 Task: Find connections with filter location Tarneit with filter topic #SmallBusinesswith filter profile language Spanish with filter current company Federal Bank with filter school Resonance Eduventures Limited with filter industry Natural Gas Distribution with filter service category Android Development with filter keywords title Courier
Action: Mouse moved to (488, 89)
Screenshot: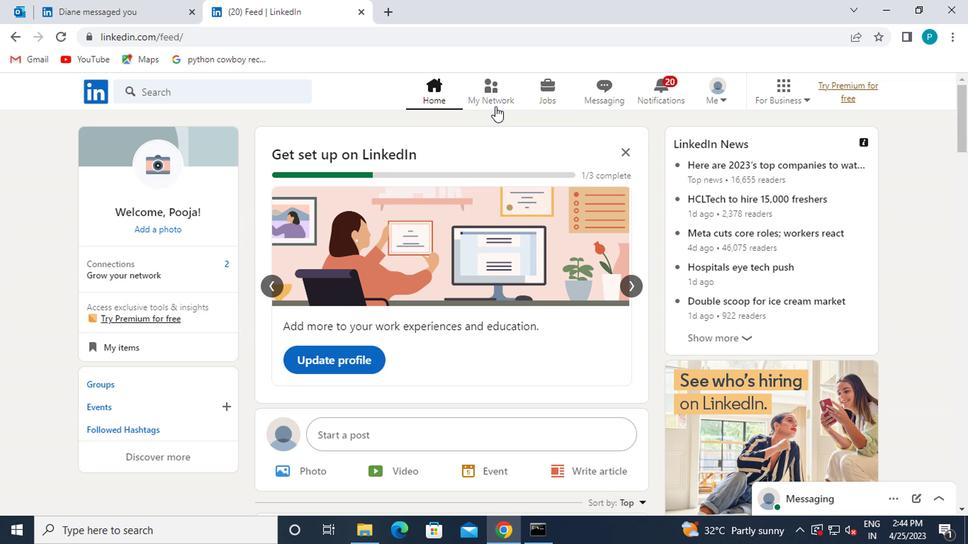 
Action: Mouse pressed left at (488, 89)
Screenshot: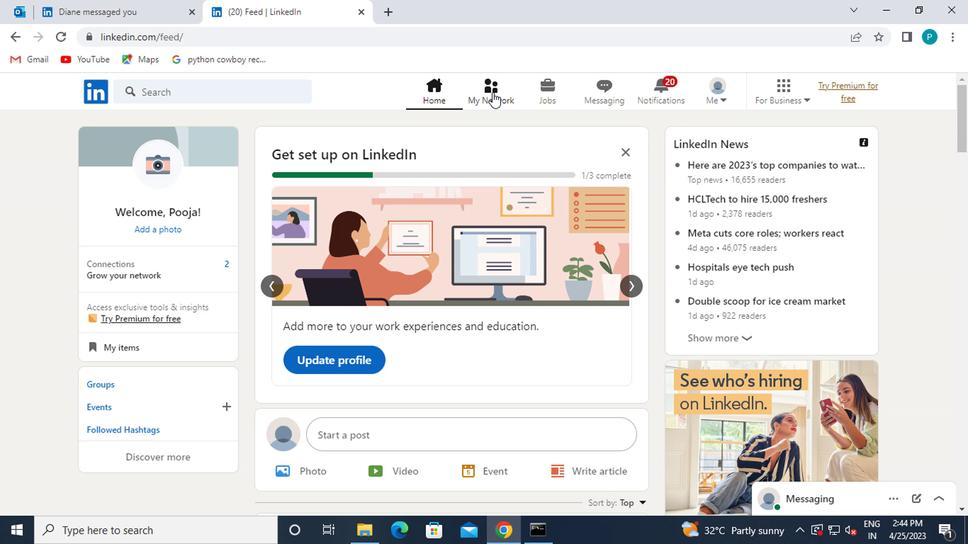 
Action: Mouse moved to (196, 174)
Screenshot: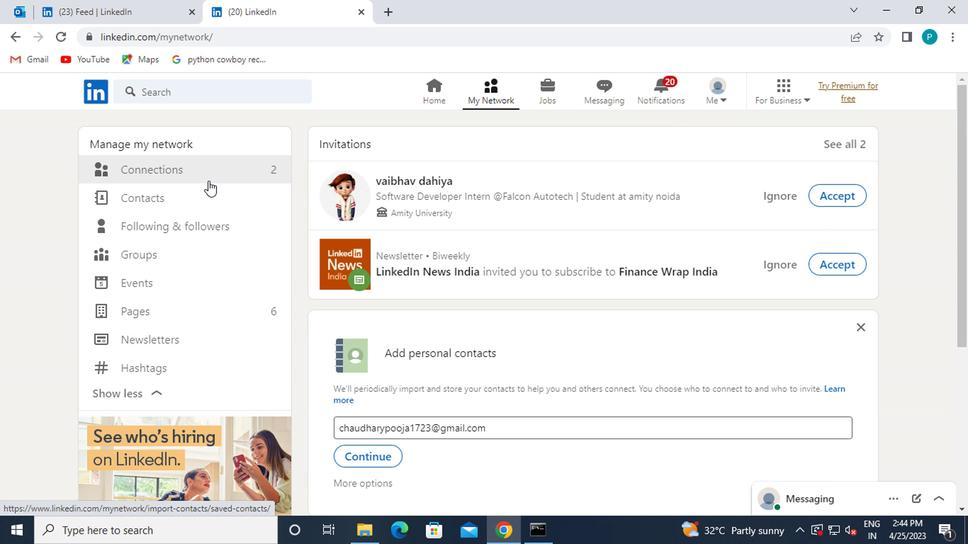 
Action: Mouse pressed left at (196, 174)
Screenshot: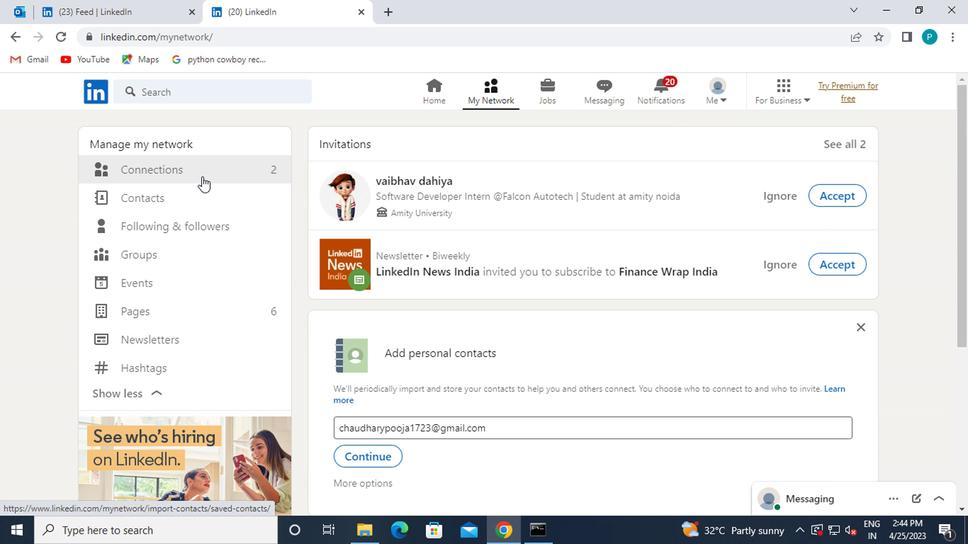 
Action: Mouse moved to (559, 174)
Screenshot: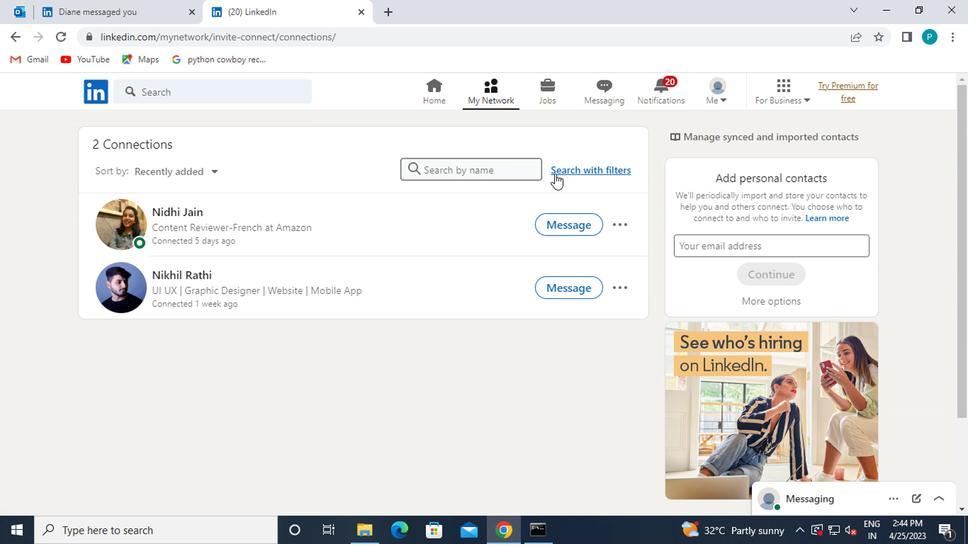 
Action: Mouse pressed left at (559, 174)
Screenshot: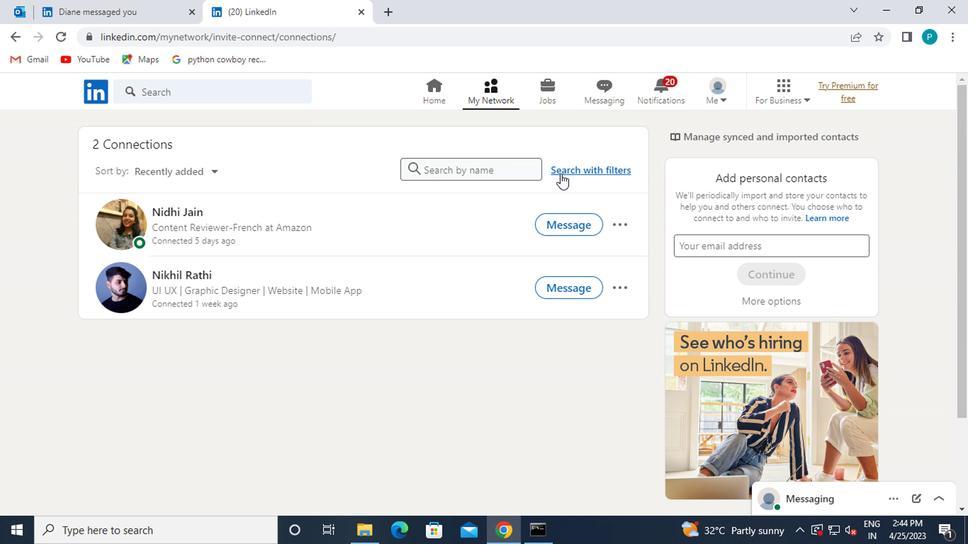 
Action: Mouse moved to (446, 134)
Screenshot: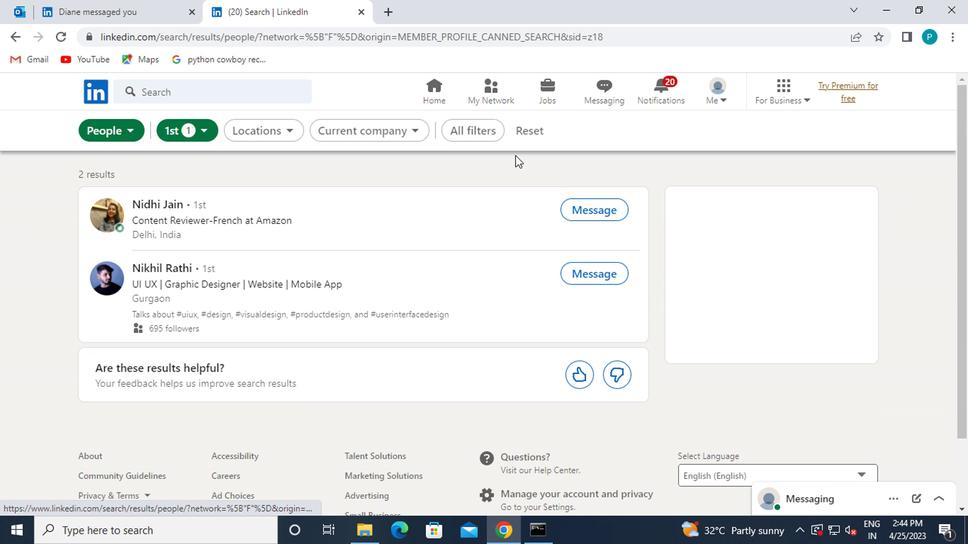
Action: Mouse pressed left at (446, 134)
Screenshot: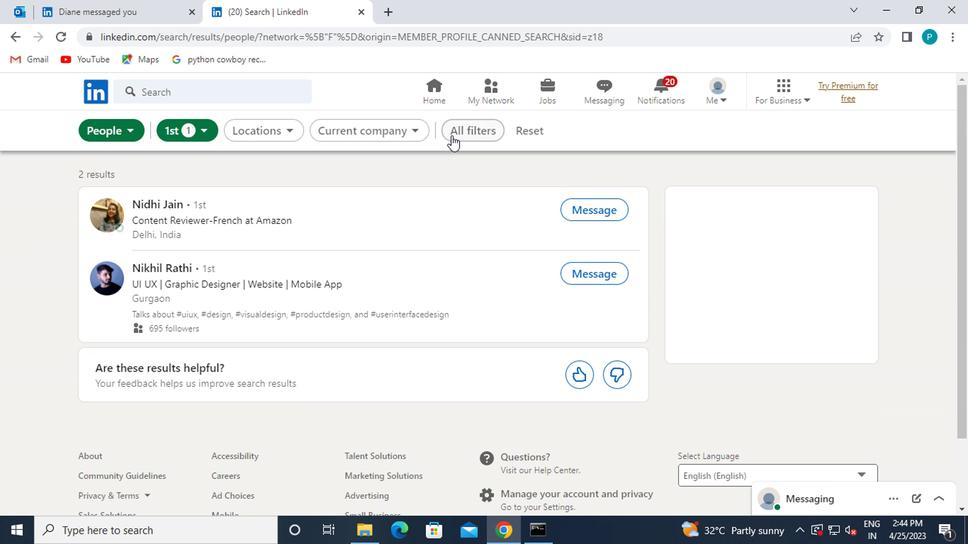 
Action: Mouse moved to (603, 284)
Screenshot: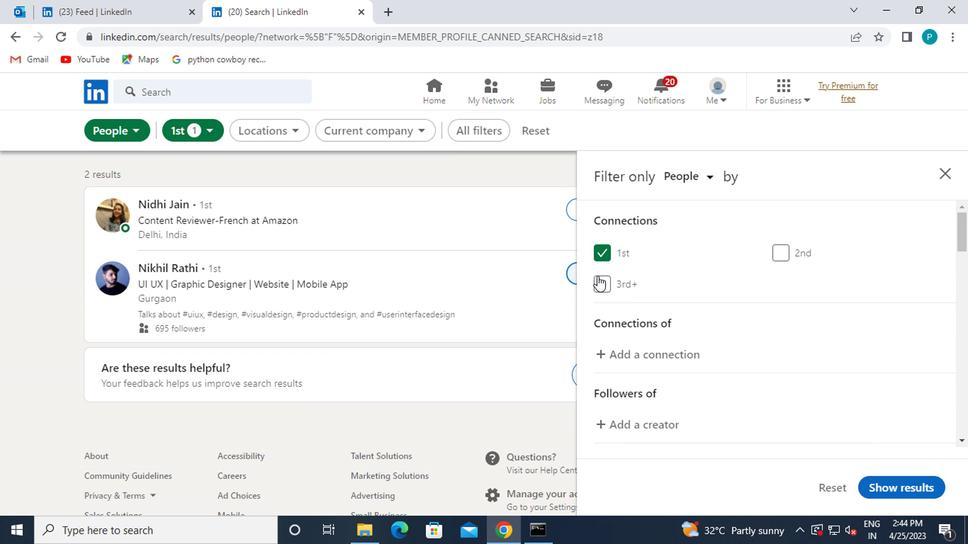 
Action: Mouse scrolled (603, 283) with delta (0, 0)
Screenshot: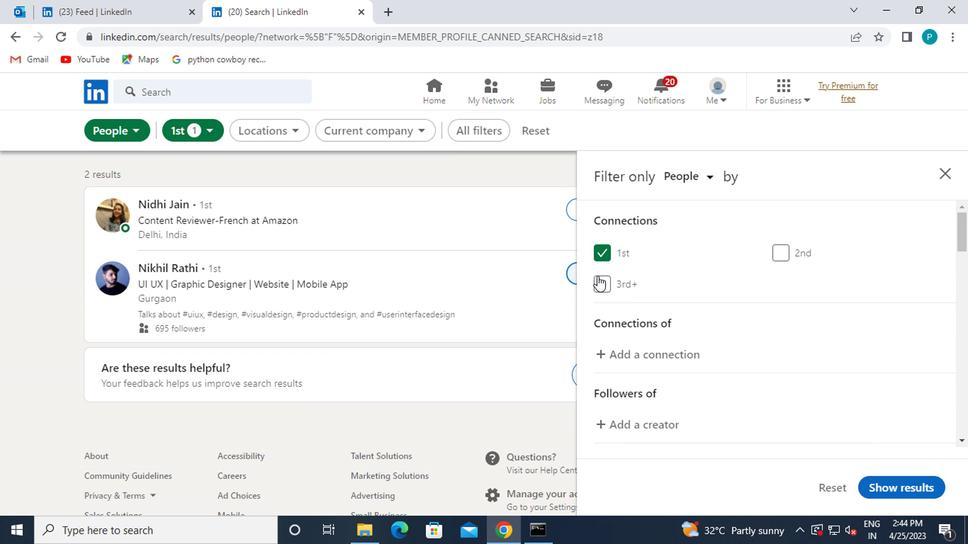 
Action: Mouse moved to (606, 288)
Screenshot: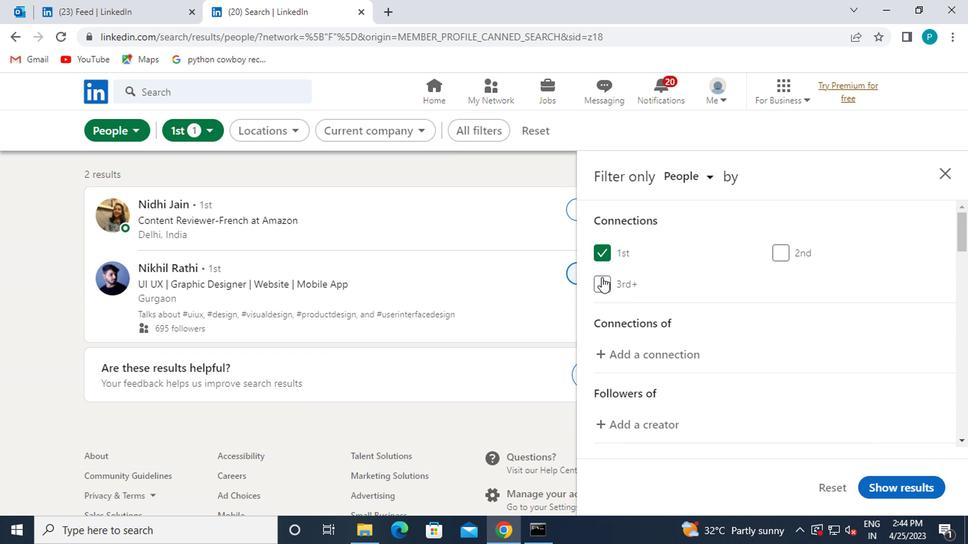 
Action: Mouse scrolled (606, 287) with delta (0, -1)
Screenshot: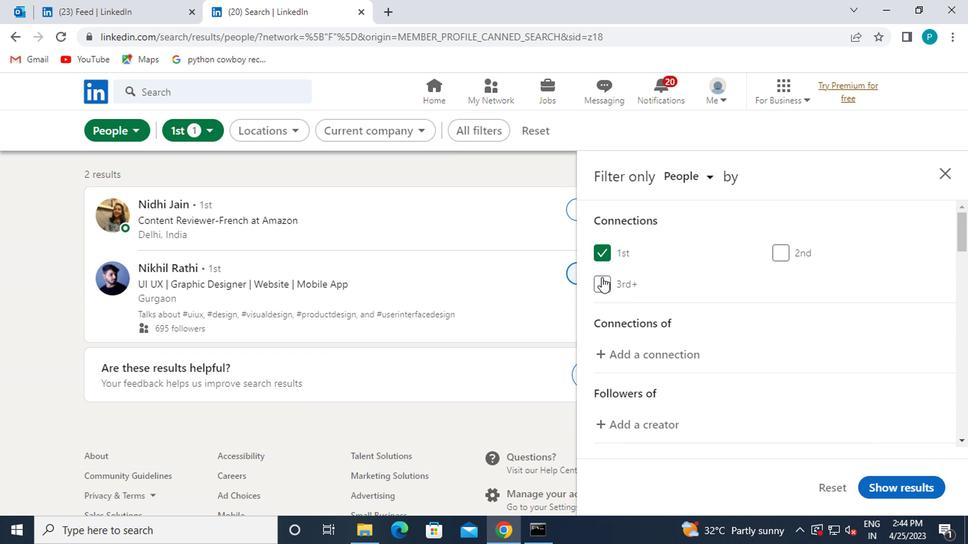 
Action: Mouse moved to (609, 294)
Screenshot: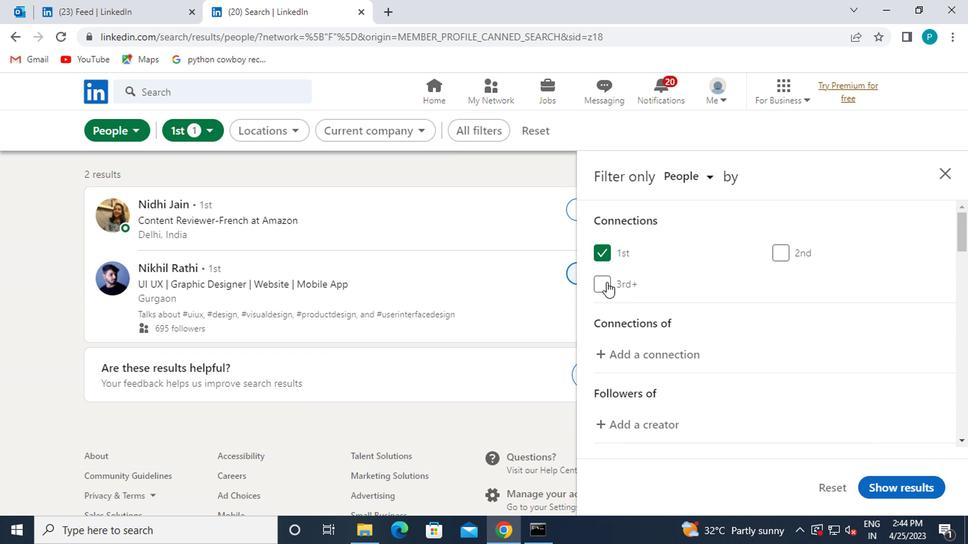 
Action: Mouse scrolled (609, 293) with delta (0, -1)
Screenshot: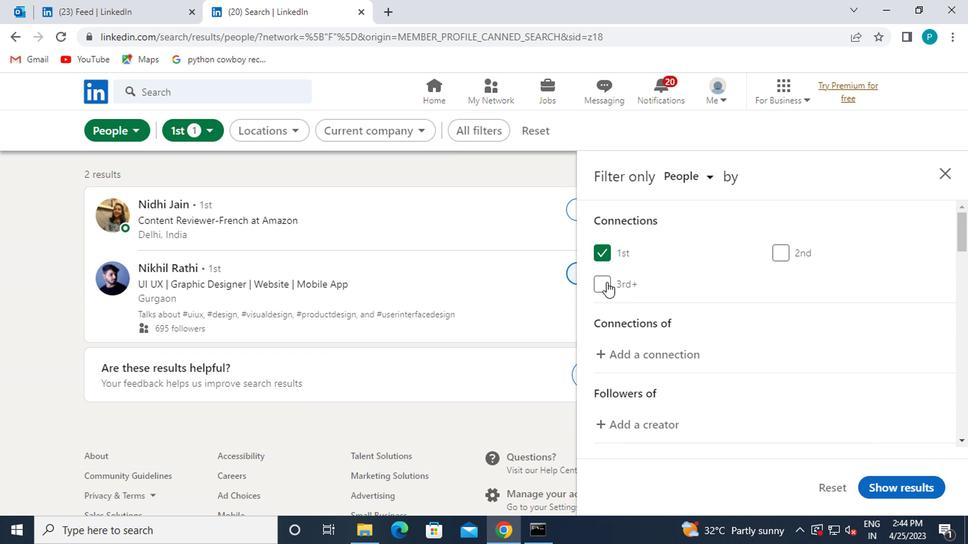 
Action: Mouse moved to (614, 299)
Screenshot: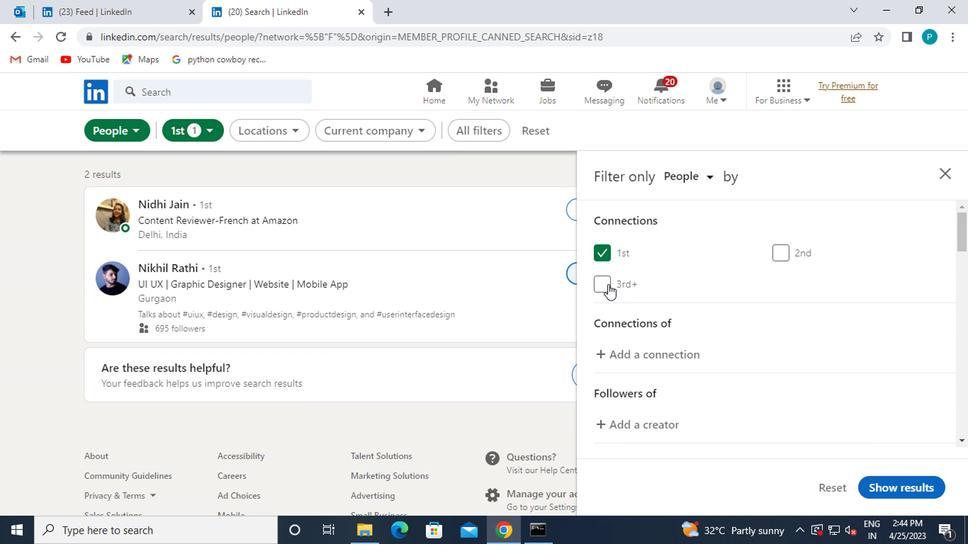 
Action: Mouse scrolled (614, 299) with delta (0, 0)
Screenshot: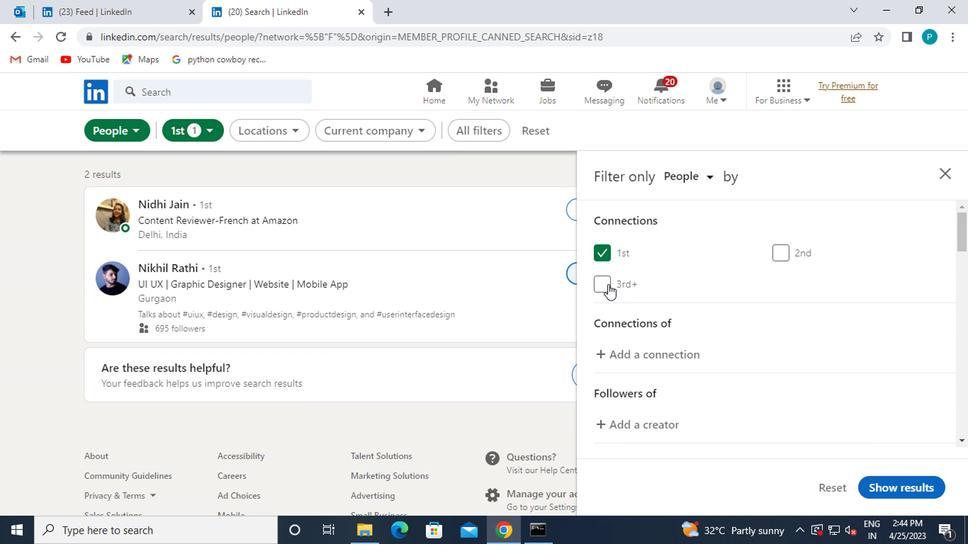 
Action: Mouse moved to (646, 326)
Screenshot: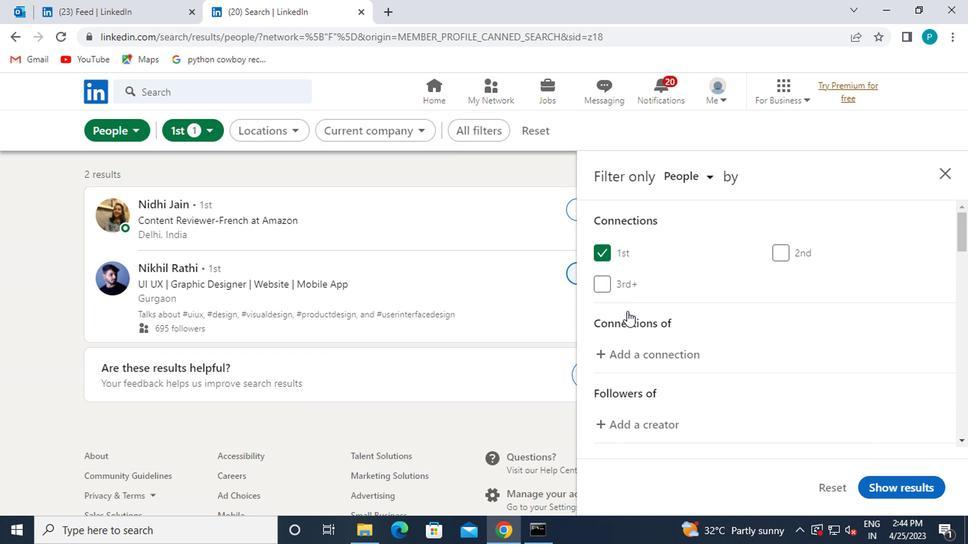 
Action: Mouse scrolled (646, 326) with delta (0, 0)
Screenshot: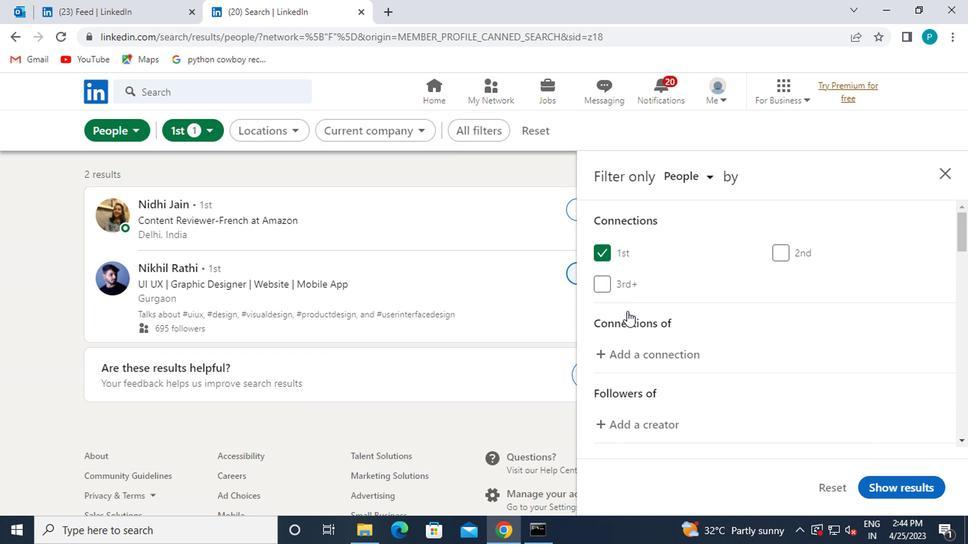 
Action: Mouse moved to (652, 329)
Screenshot: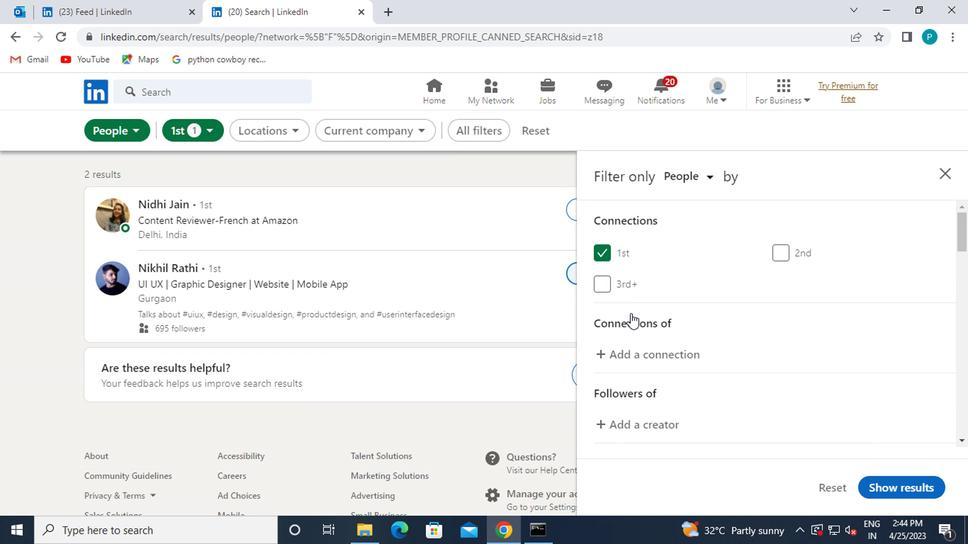 
Action: Mouse scrolled (652, 328) with delta (0, -1)
Screenshot: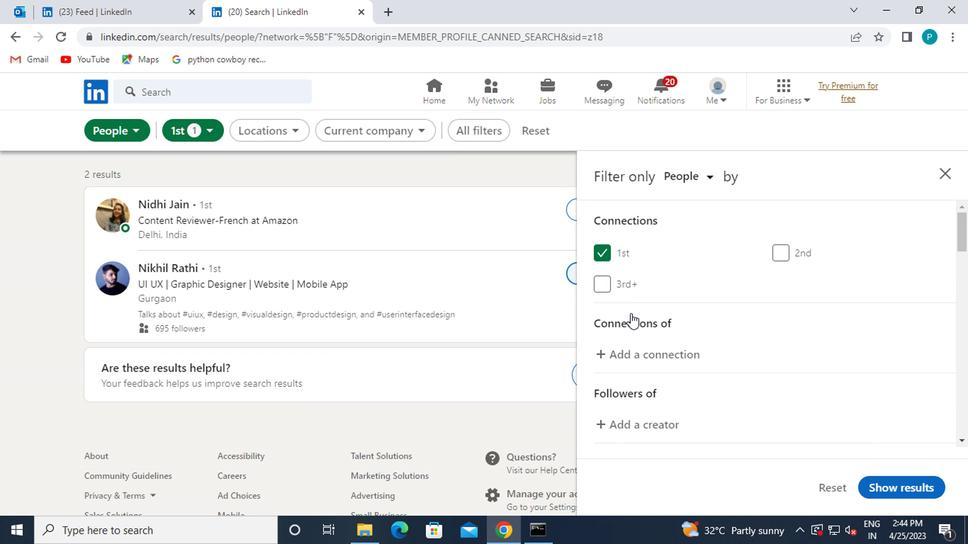 
Action: Mouse moved to (760, 257)
Screenshot: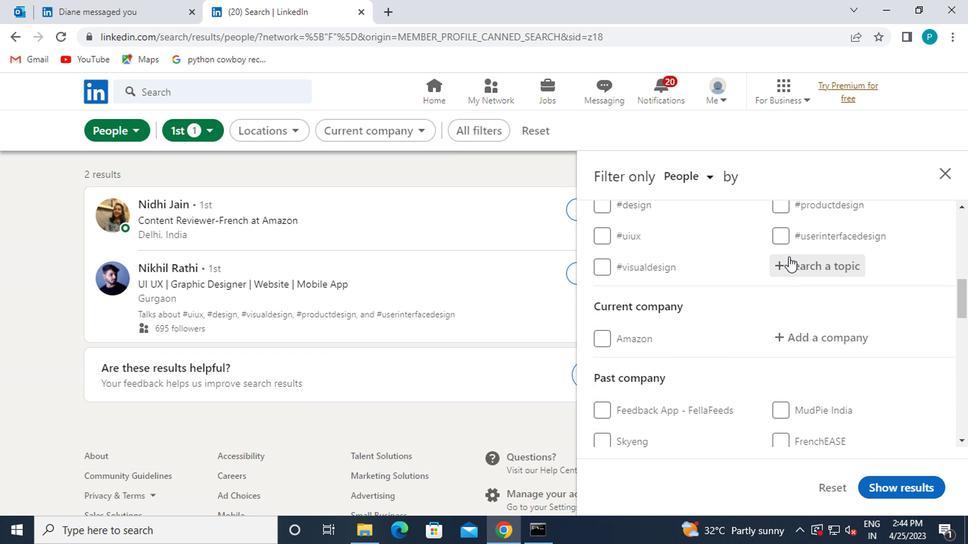 
Action: Mouse scrolled (760, 258) with delta (0, 0)
Screenshot: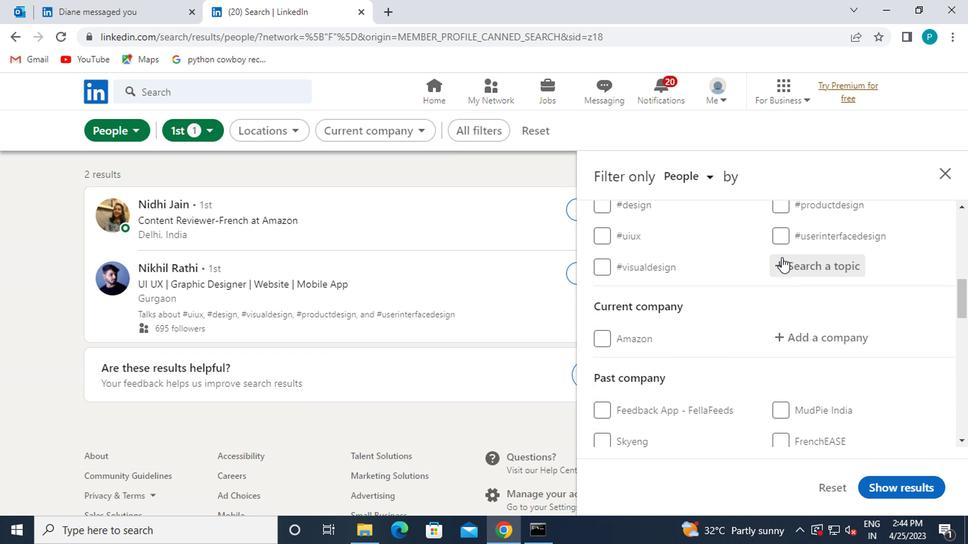
Action: Mouse moved to (776, 249)
Screenshot: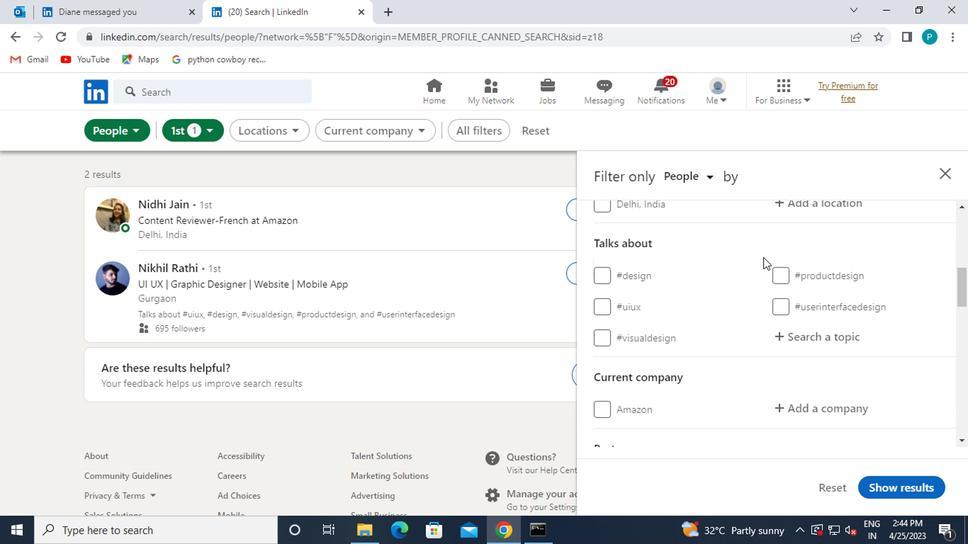 
Action: Mouse scrolled (776, 250) with delta (0, 1)
Screenshot: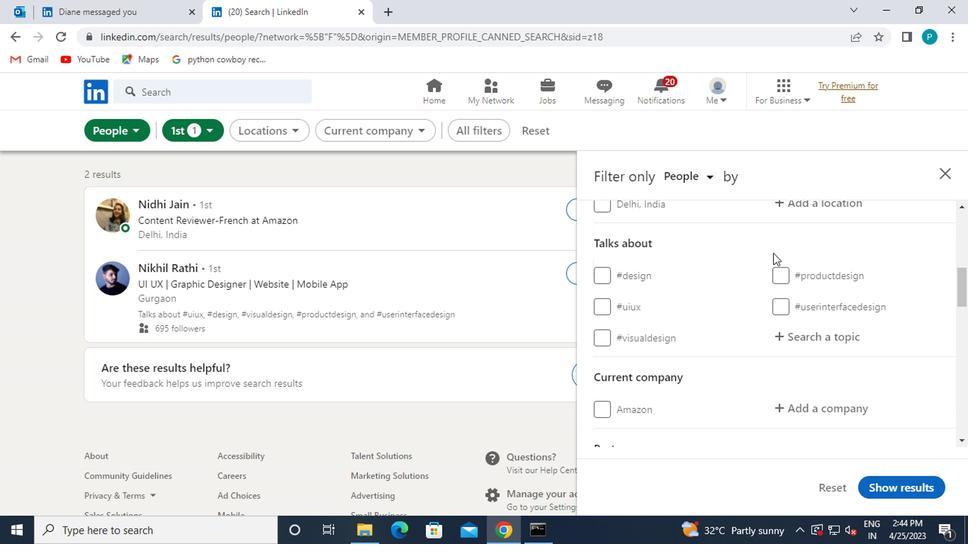 
Action: Mouse moved to (791, 276)
Screenshot: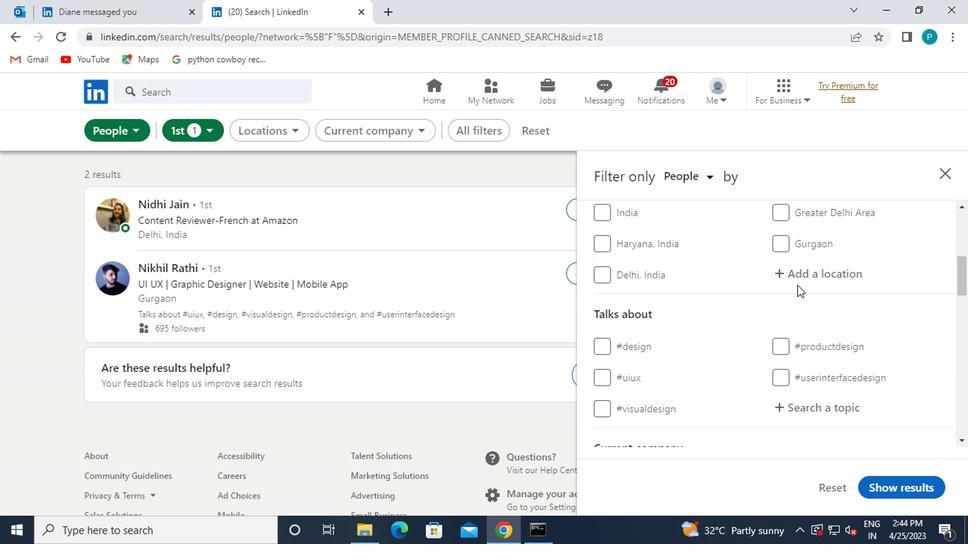 
Action: Mouse pressed left at (791, 276)
Screenshot: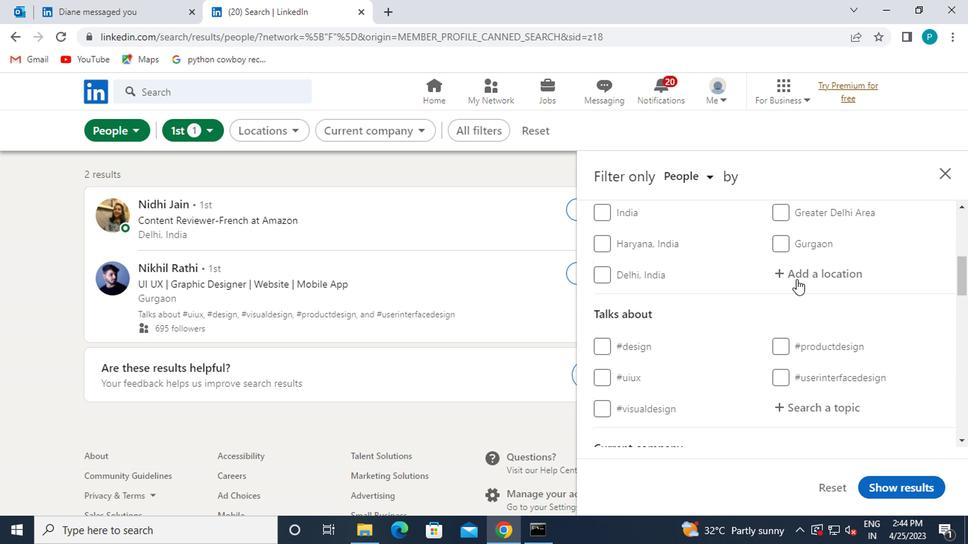 
Action: Mouse moved to (792, 265)
Screenshot: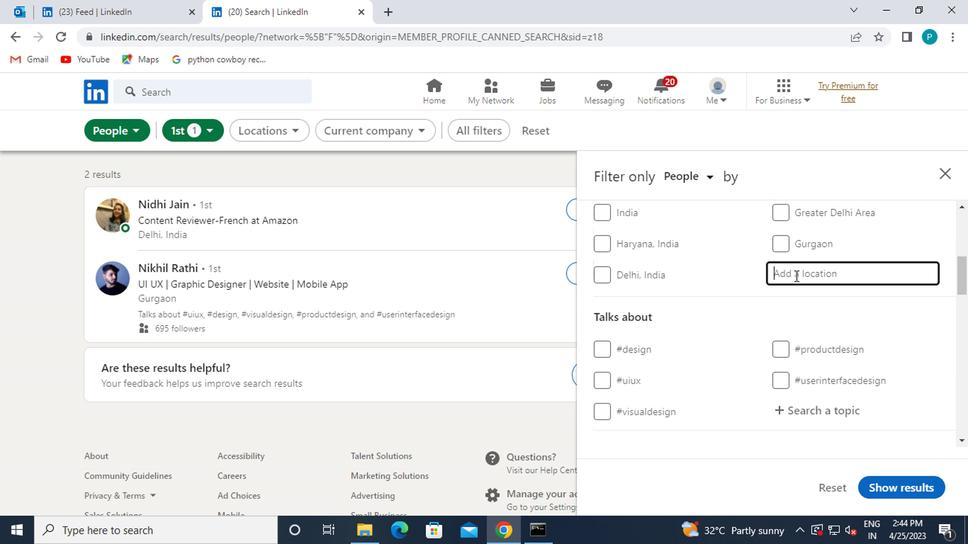 
Action: Key pressed <Key.caps_lock>t<Key.caps_lock>arneit
Screenshot: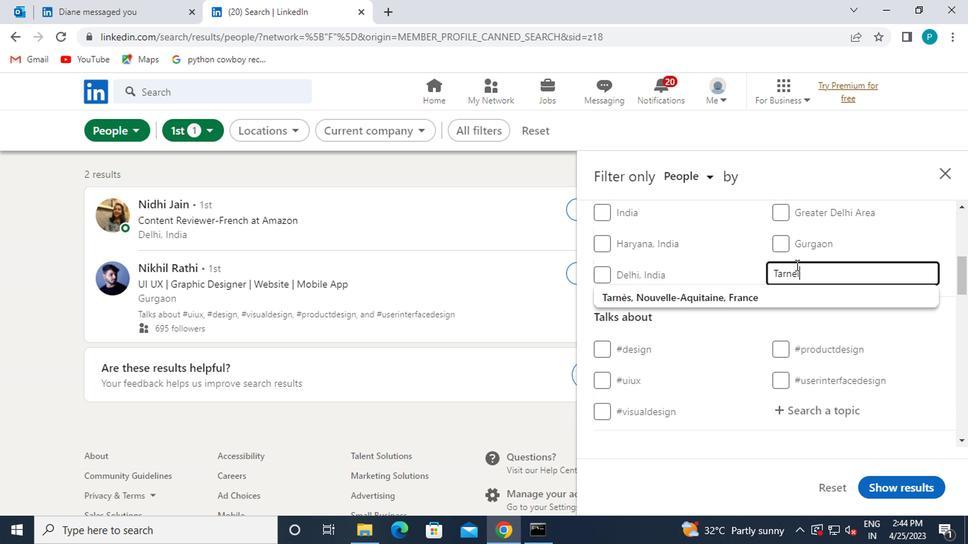 
Action: Mouse moved to (760, 330)
Screenshot: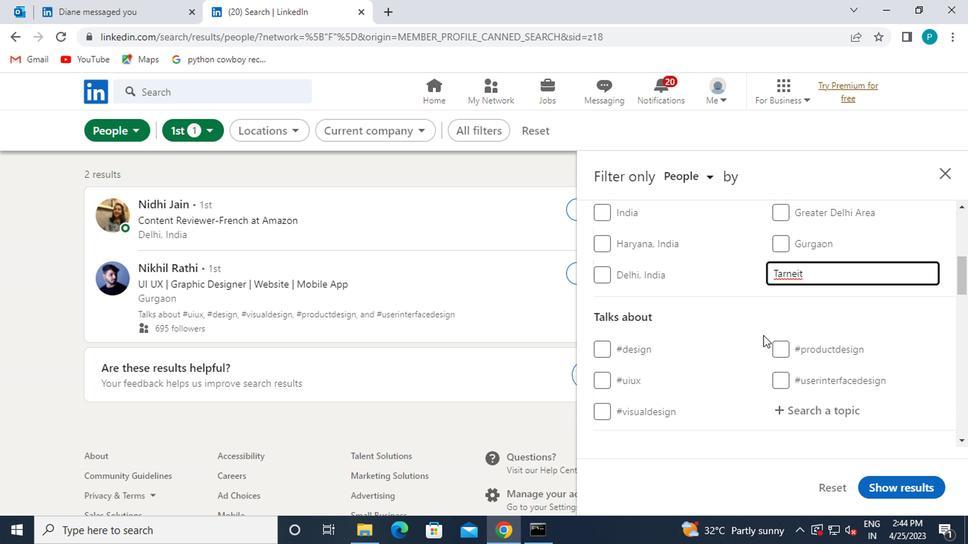 
Action: Mouse scrolled (760, 330) with delta (0, 0)
Screenshot: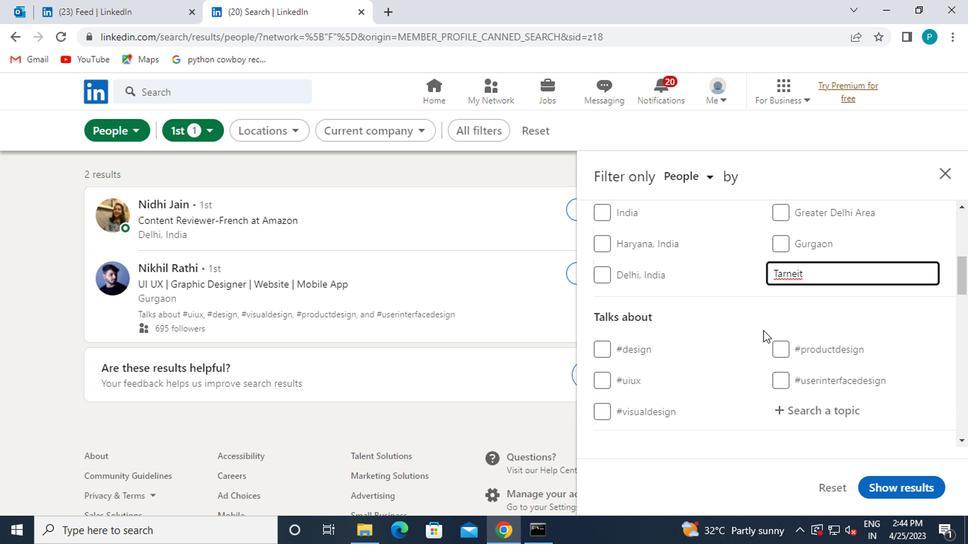 
Action: Mouse moved to (777, 331)
Screenshot: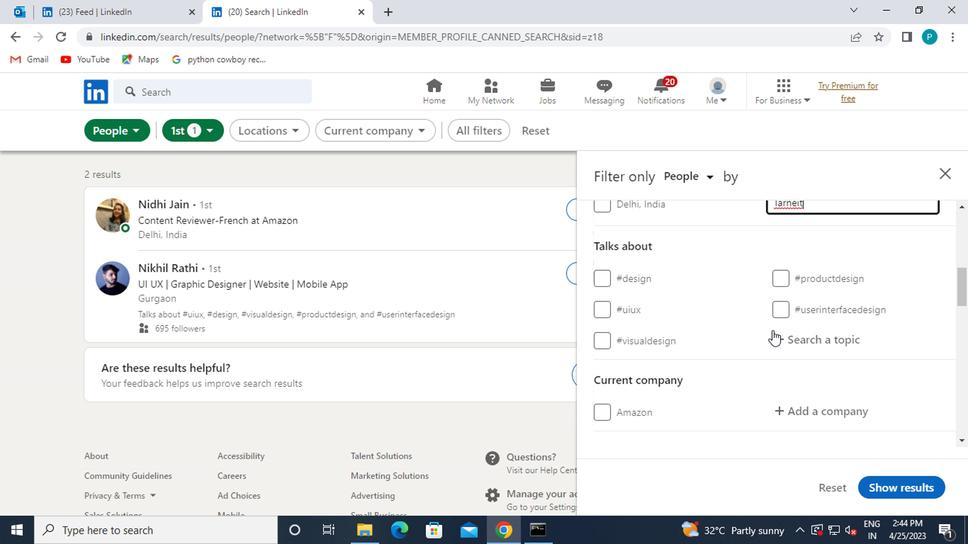 
Action: Mouse pressed left at (777, 331)
Screenshot: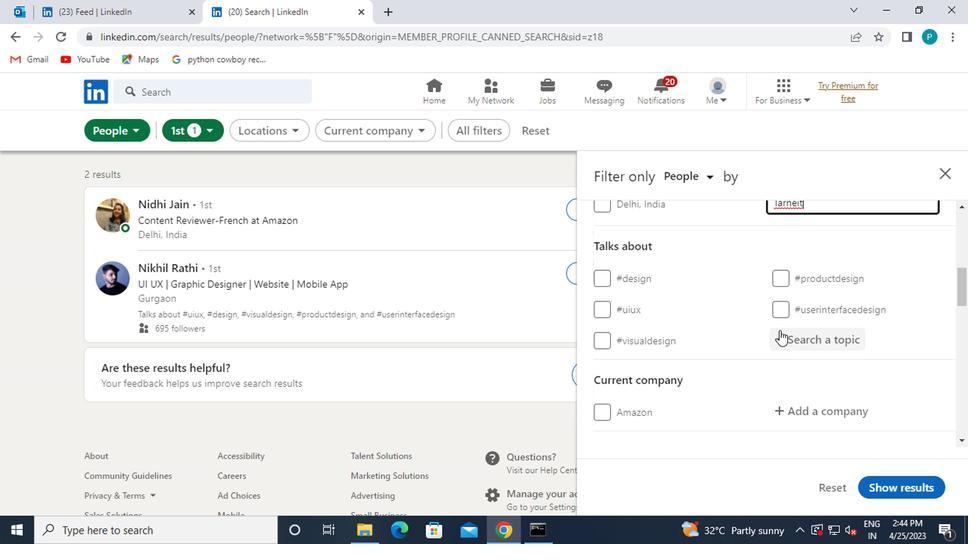 
Action: Mouse moved to (779, 331)
Screenshot: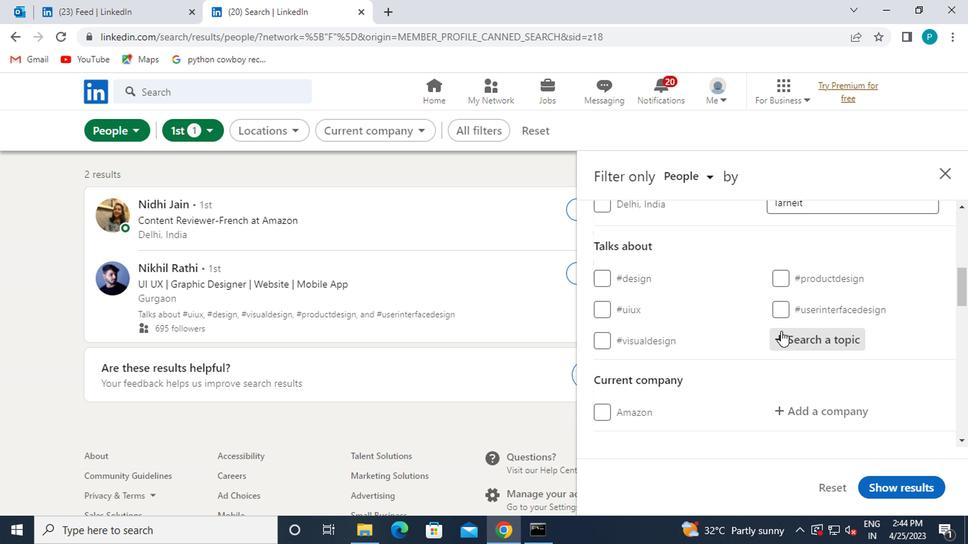 
Action: Key pressed <Key.shift><Key.shift><Key.shift>#SMALLB
Screenshot: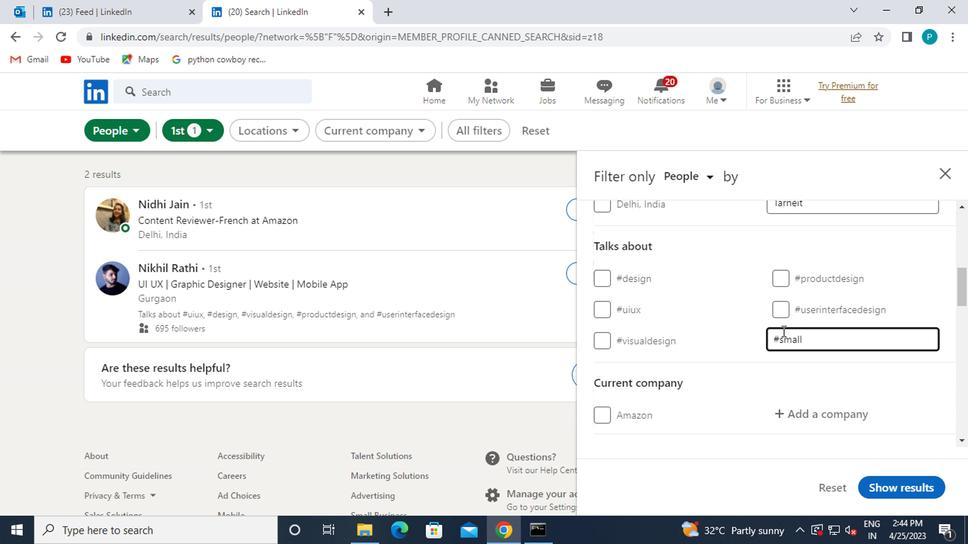 
Action: Mouse moved to (776, 324)
Screenshot: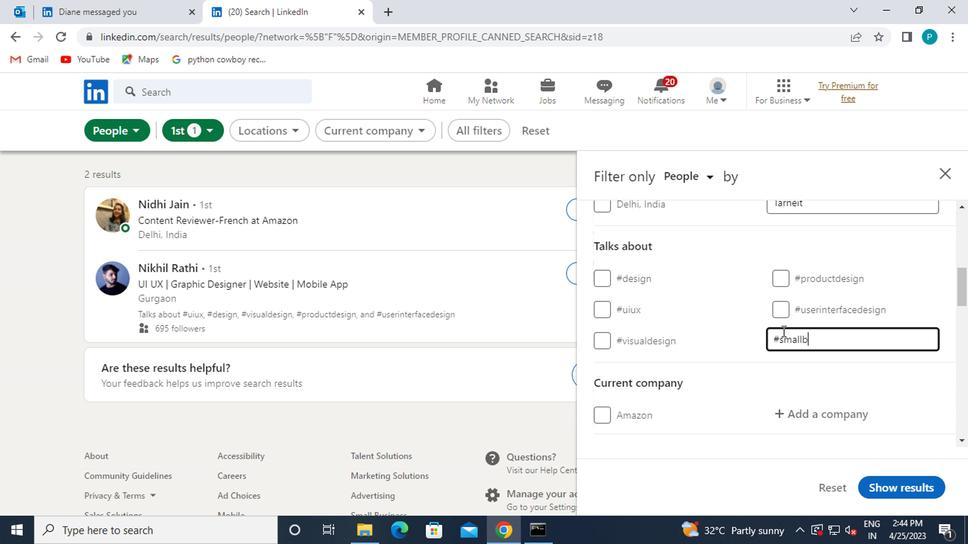 
Action: Key pressed U
Screenshot: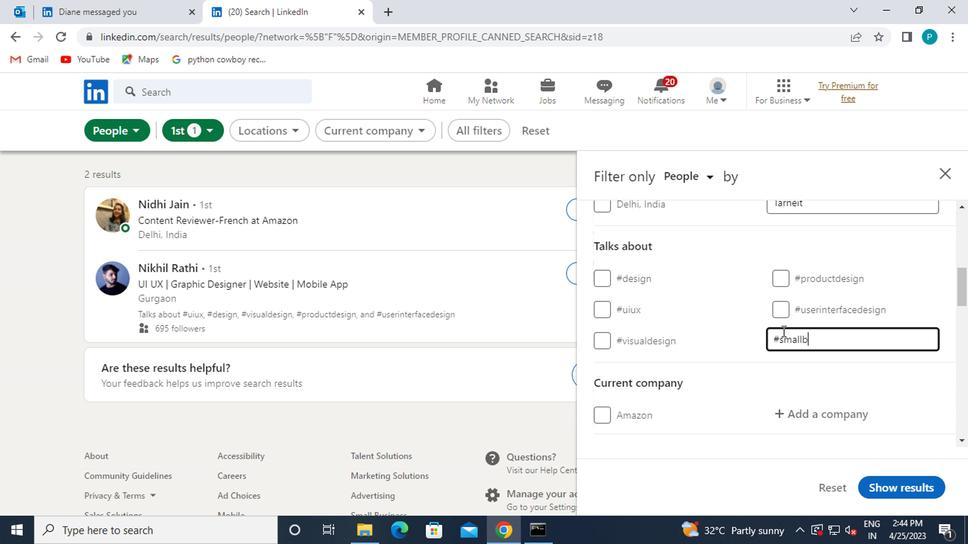 
Action: Mouse moved to (753, 272)
Screenshot: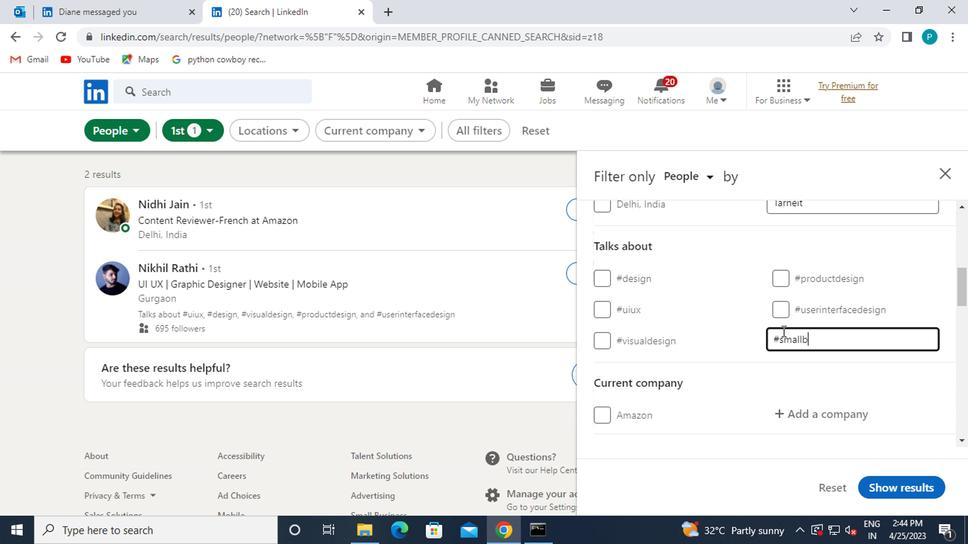 
Action: Key pressed SINESS
Screenshot: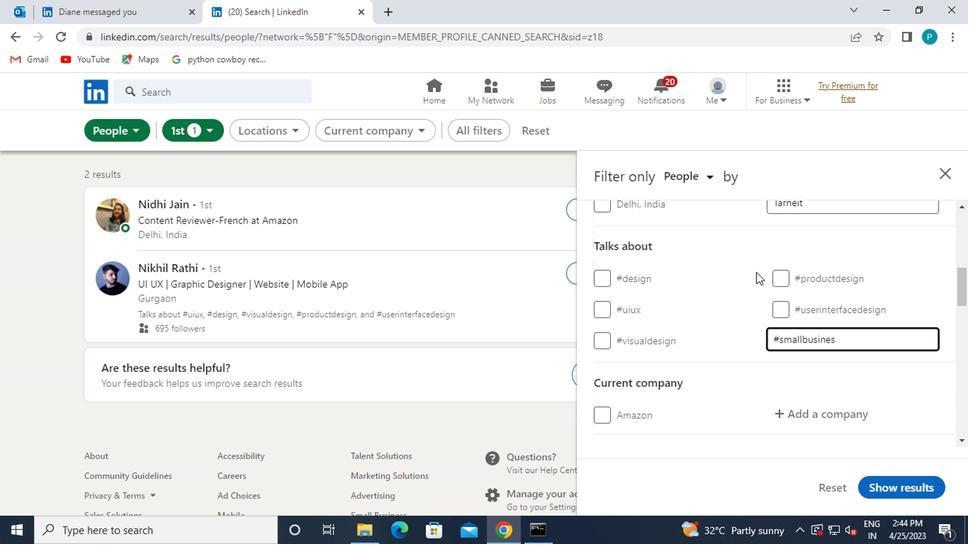 
Action: Mouse moved to (746, 299)
Screenshot: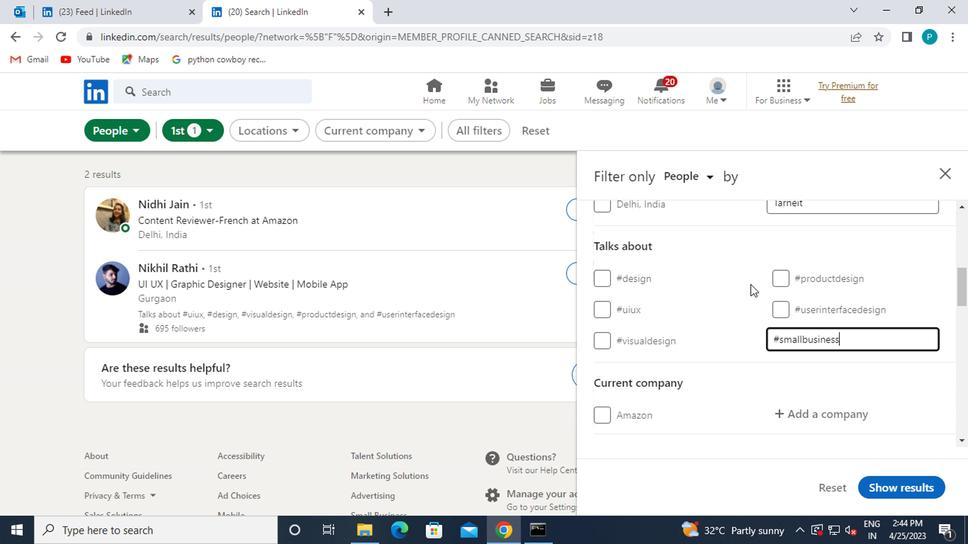 
Action: Mouse scrolled (746, 299) with delta (0, 0)
Screenshot: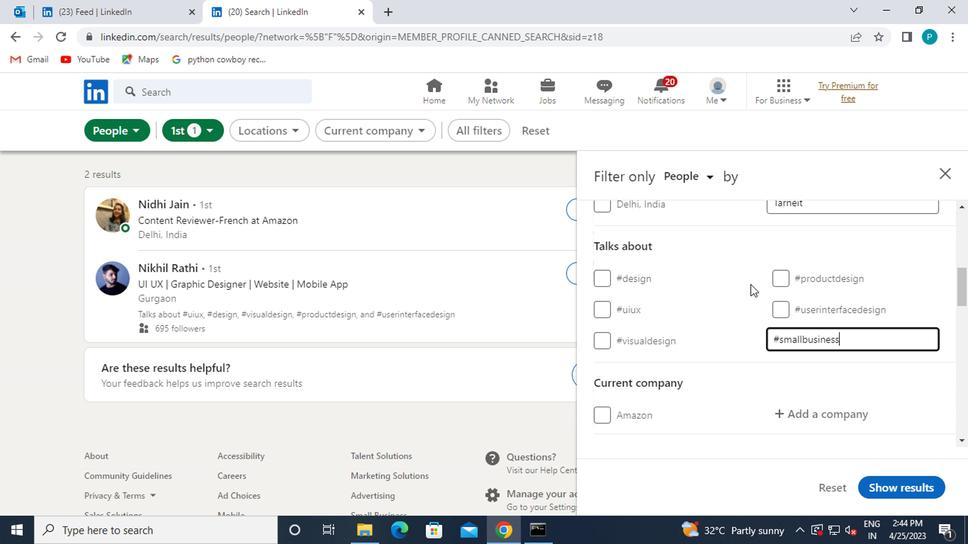 
Action: Mouse moved to (746, 301)
Screenshot: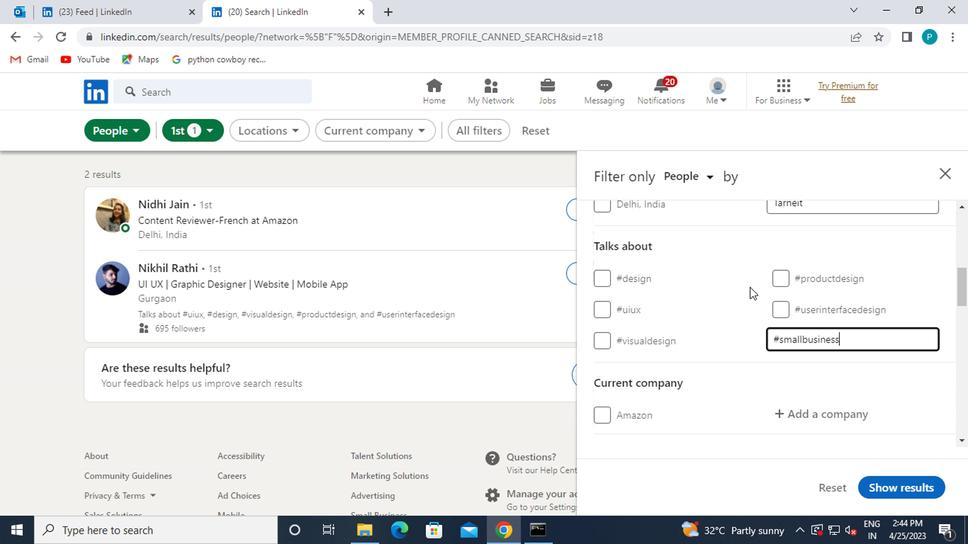 
Action: Mouse scrolled (746, 300) with delta (0, 0)
Screenshot: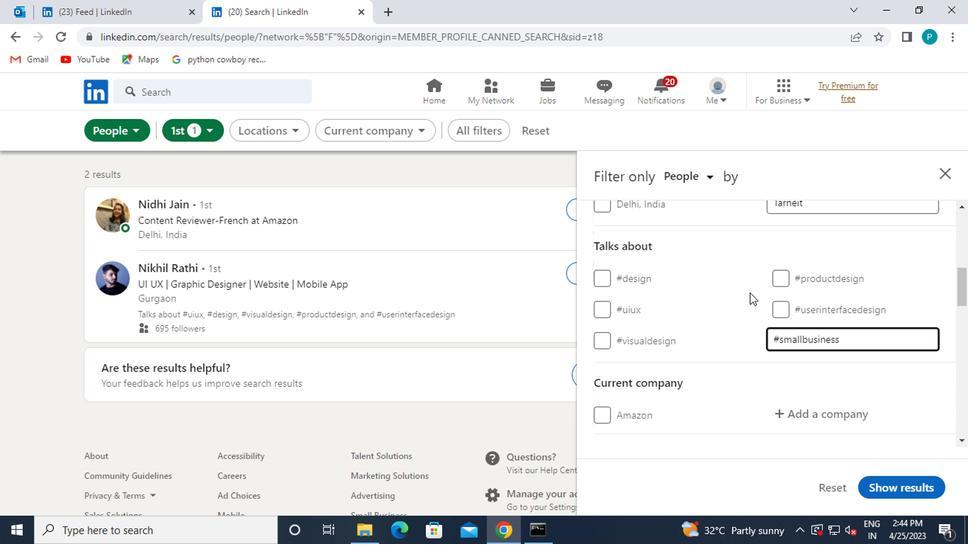 
Action: Mouse moved to (782, 274)
Screenshot: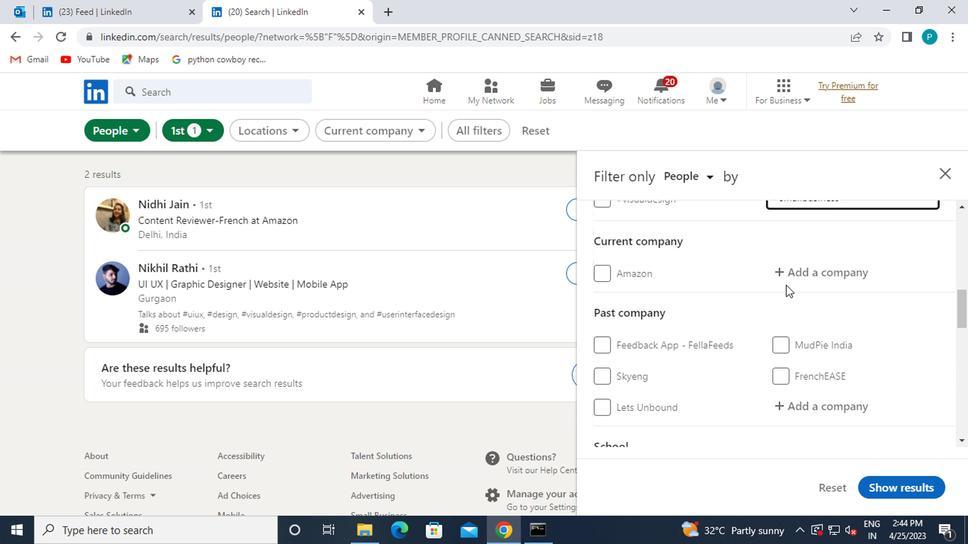 
Action: Mouse pressed left at (782, 274)
Screenshot: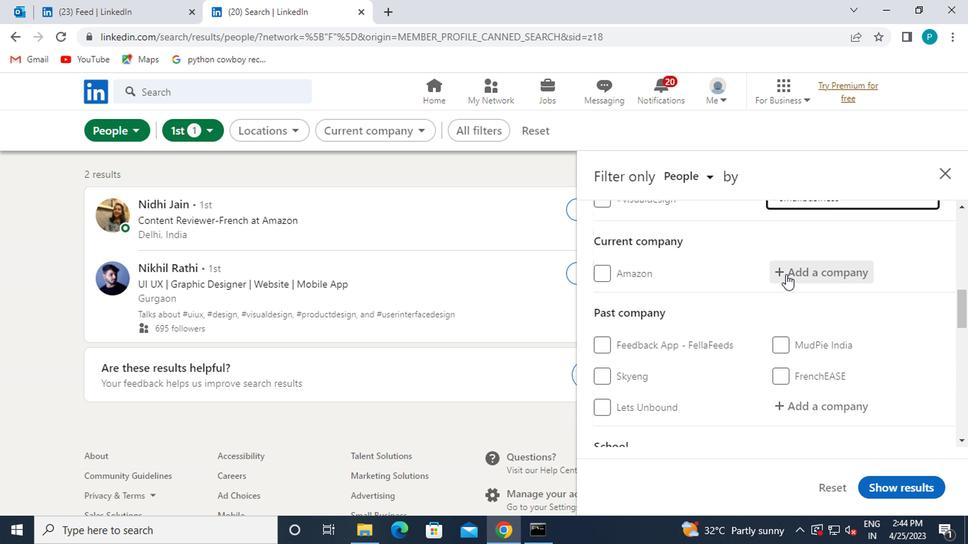 
Action: Key pressed FEDERAL
Screenshot: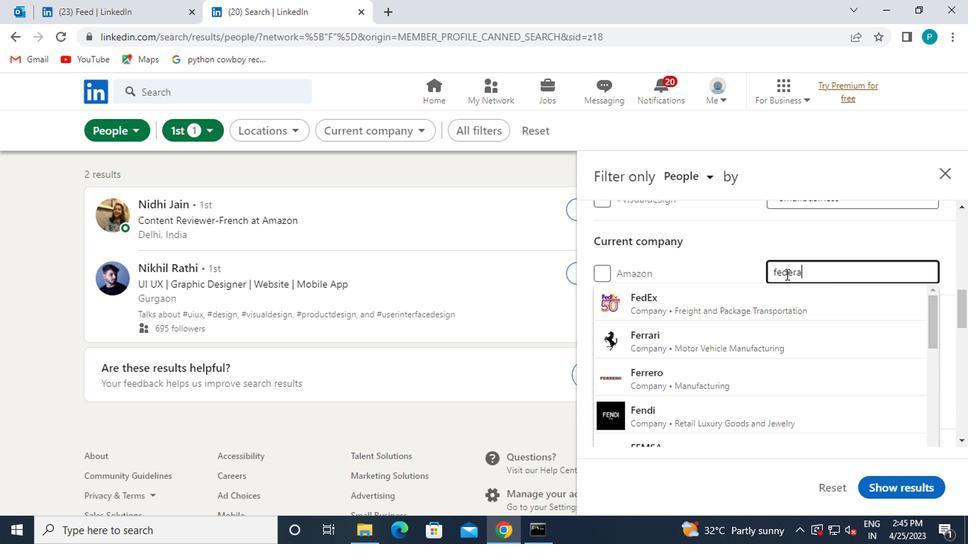 
Action: Mouse moved to (735, 296)
Screenshot: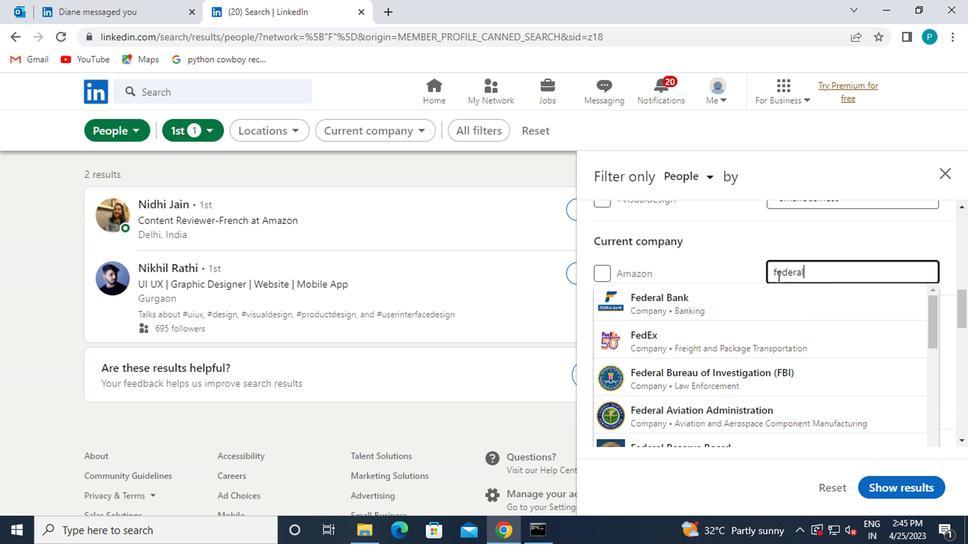 
Action: Mouse pressed left at (735, 296)
Screenshot: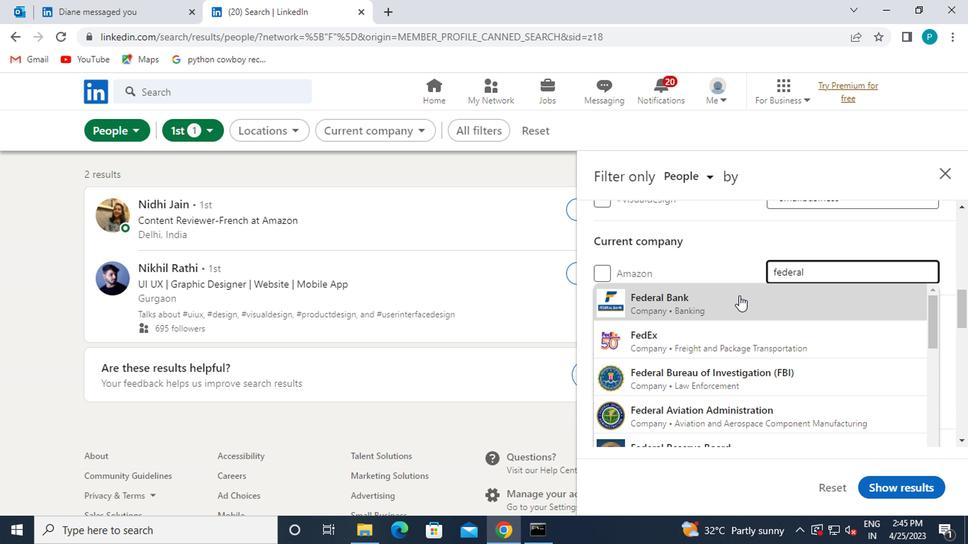 
Action: Mouse scrolled (735, 295) with delta (0, 0)
Screenshot: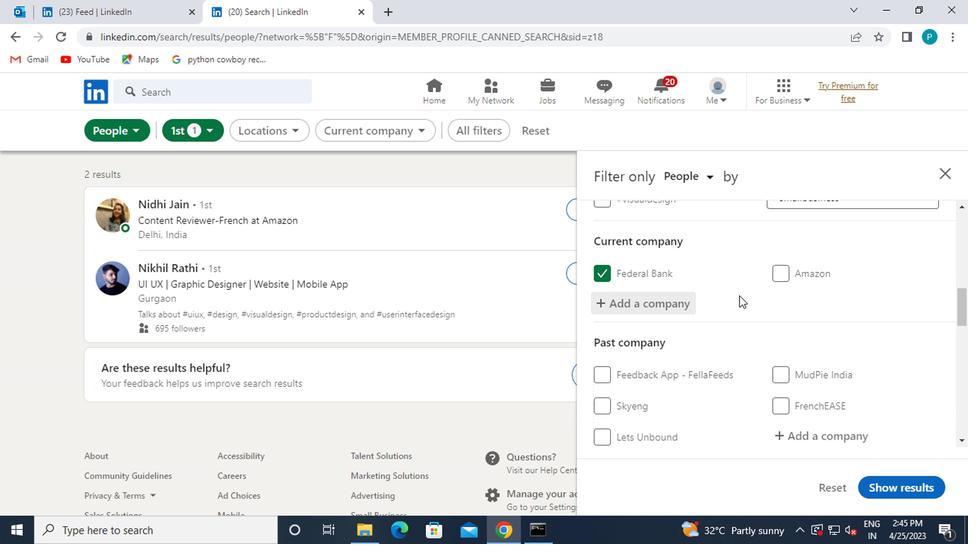 
Action: Mouse scrolled (735, 295) with delta (0, 0)
Screenshot: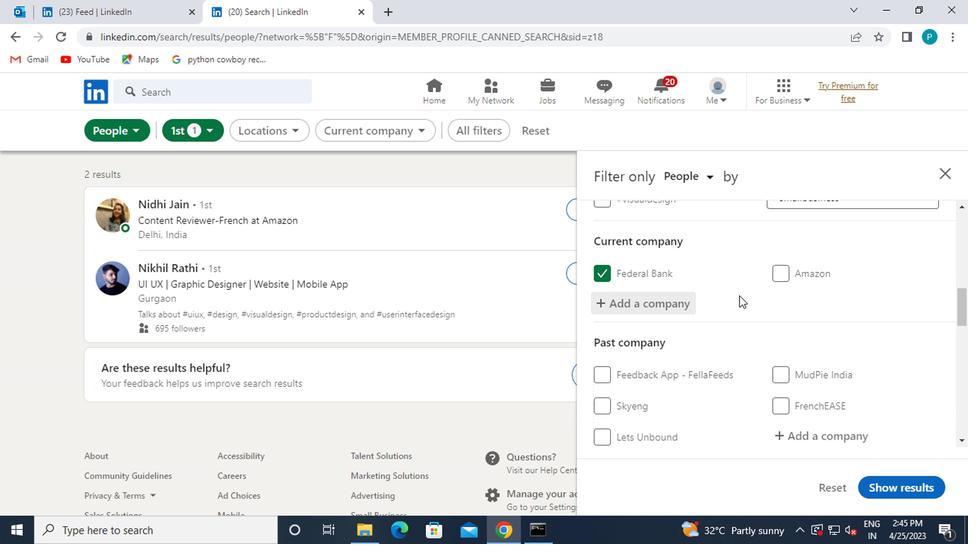 
Action: Mouse moved to (639, 301)
Screenshot: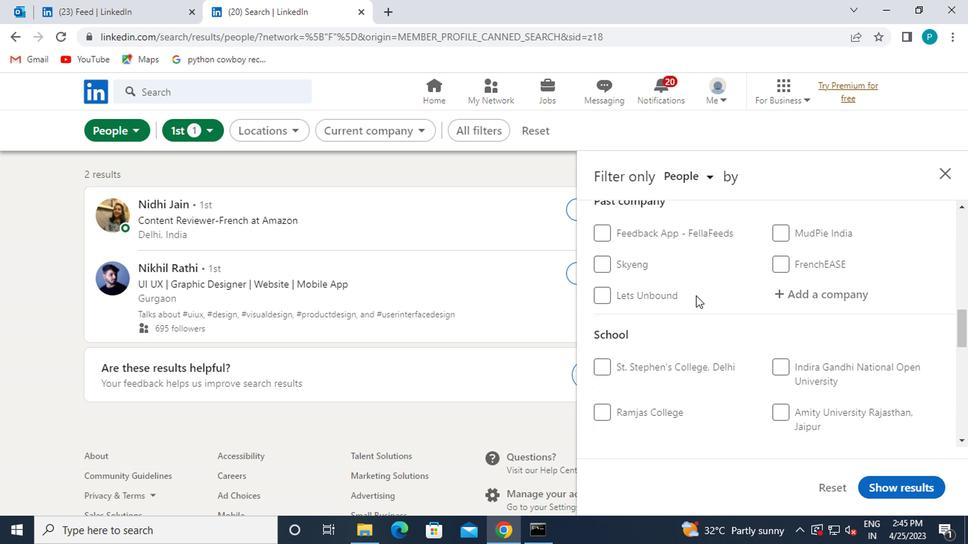 
Action: Mouse scrolled (639, 301) with delta (0, 0)
Screenshot: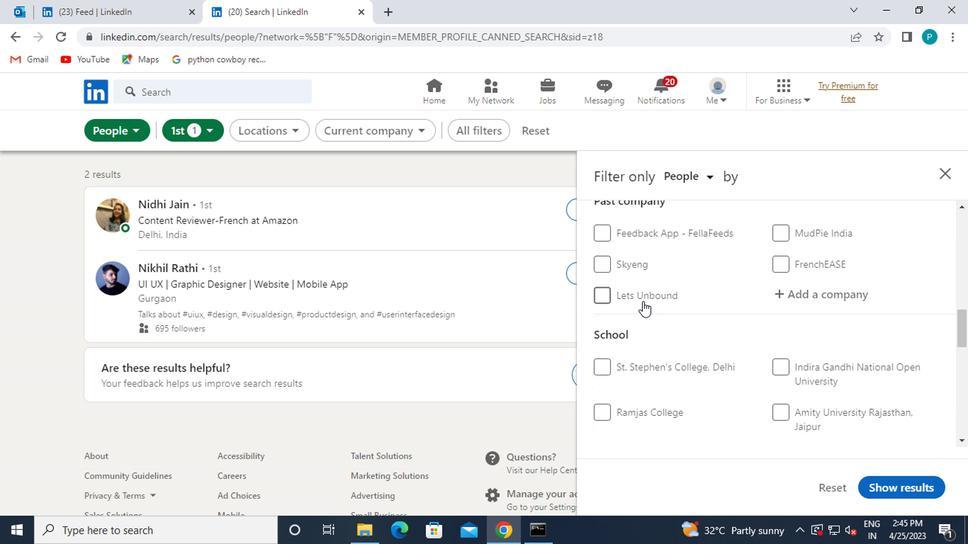 
Action: Mouse moved to (789, 387)
Screenshot: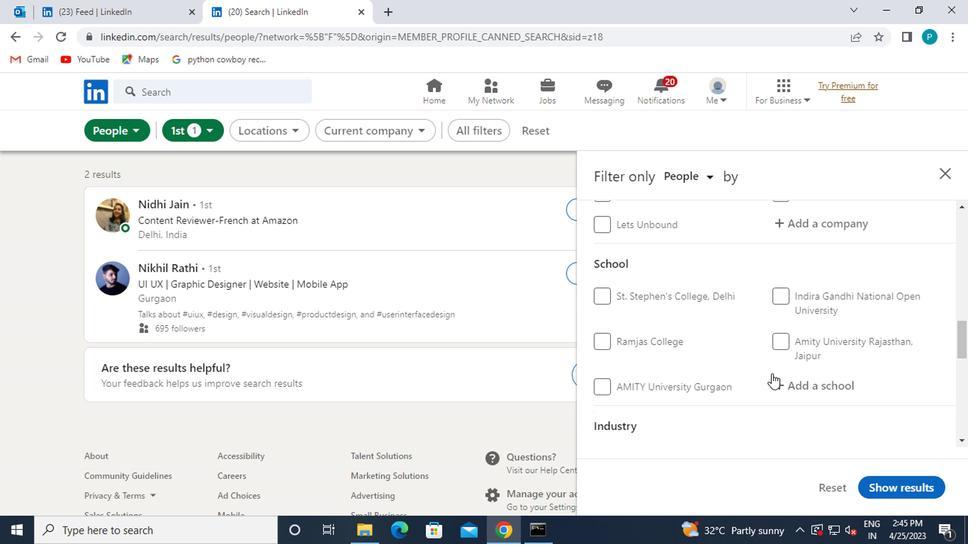 
Action: Mouse pressed left at (789, 387)
Screenshot: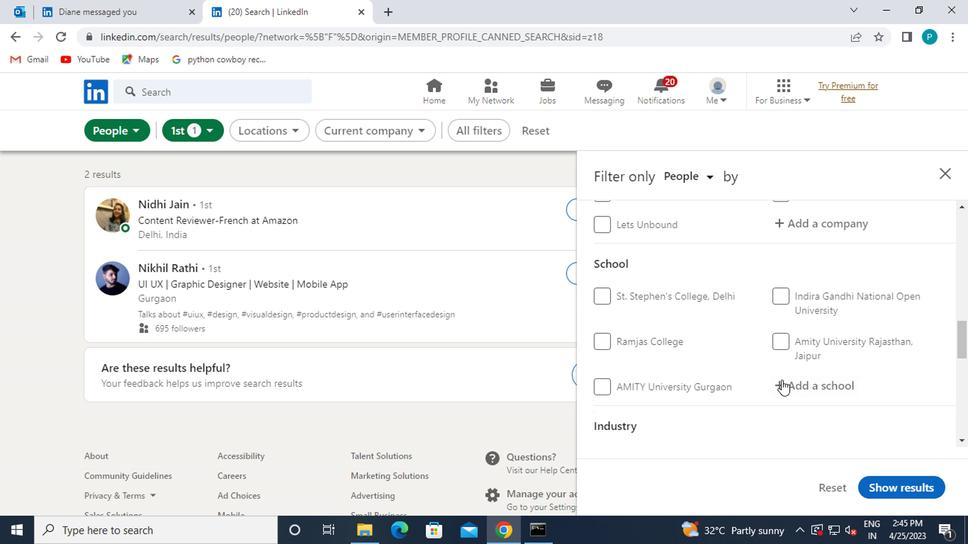 
Action: Key pressed <Key.caps_lock>R<Key.caps_lock>ESON
Screenshot: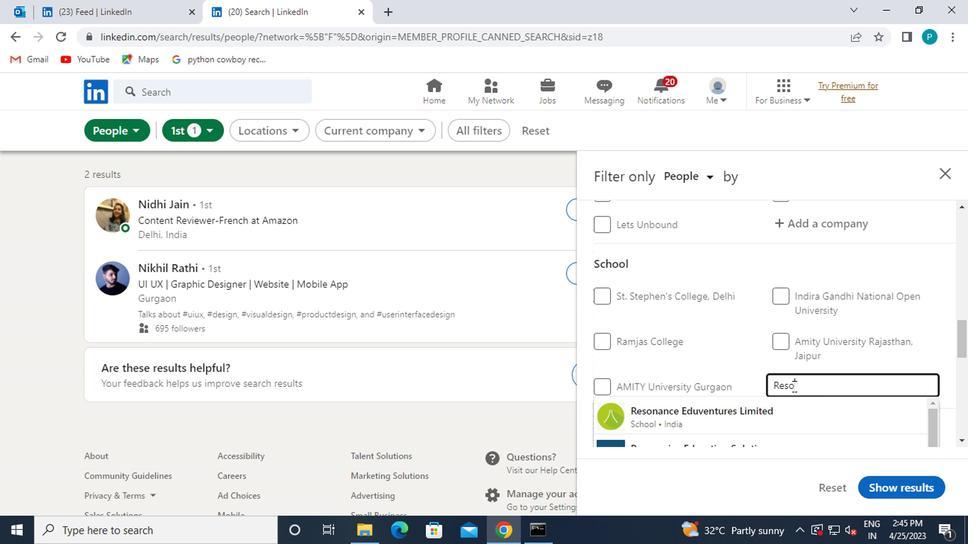 
Action: Mouse moved to (699, 382)
Screenshot: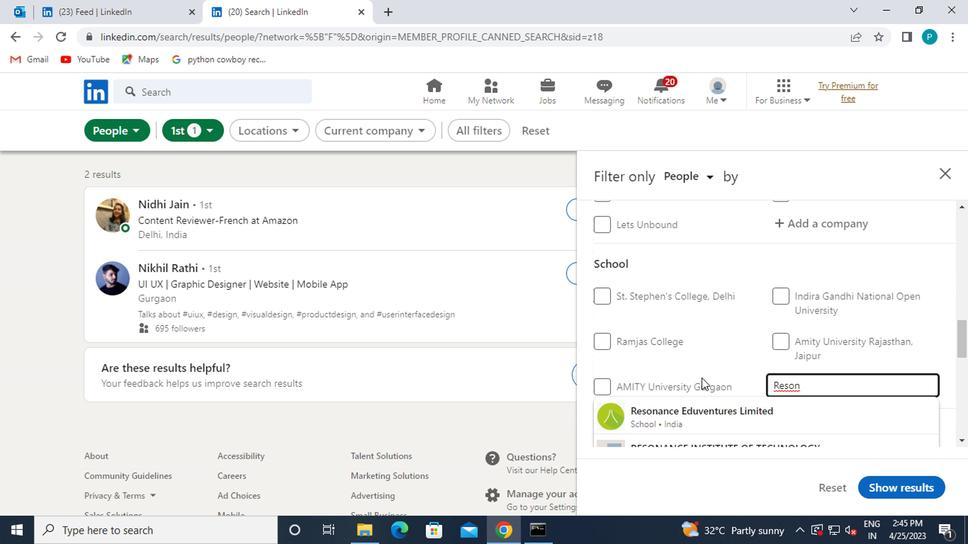 
Action: Mouse scrolled (699, 381) with delta (0, 0)
Screenshot: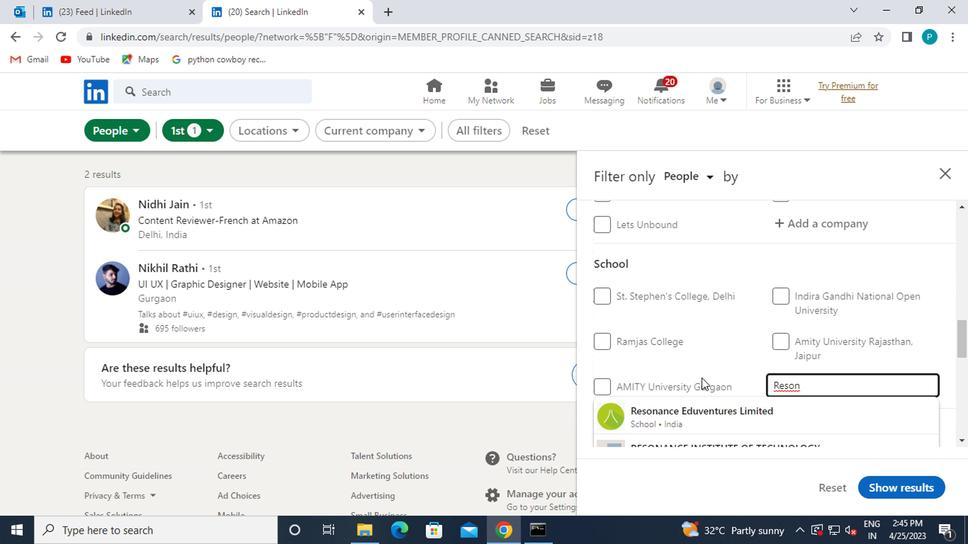 
Action: Mouse moved to (677, 350)
Screenshot: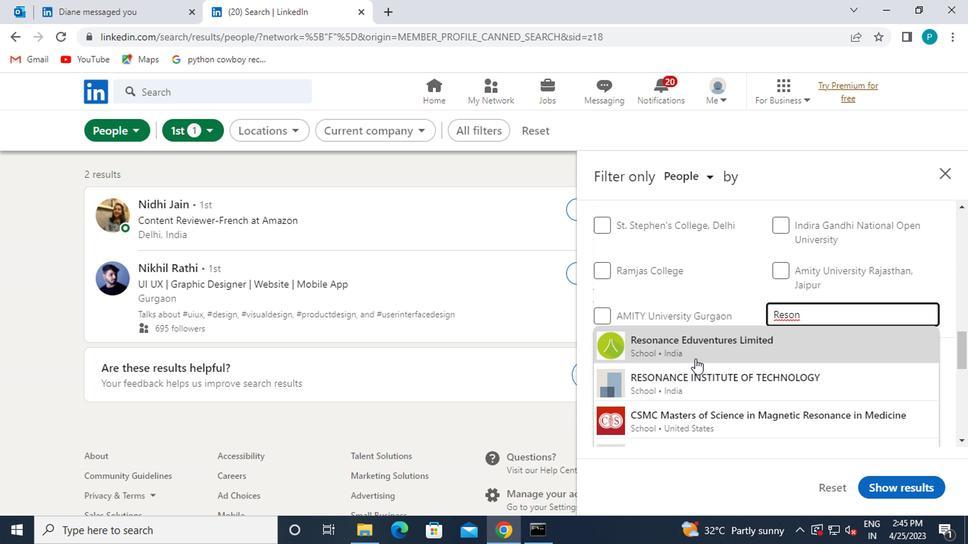 
Action: Mouse pressed left at (677, 350)
Screenshot: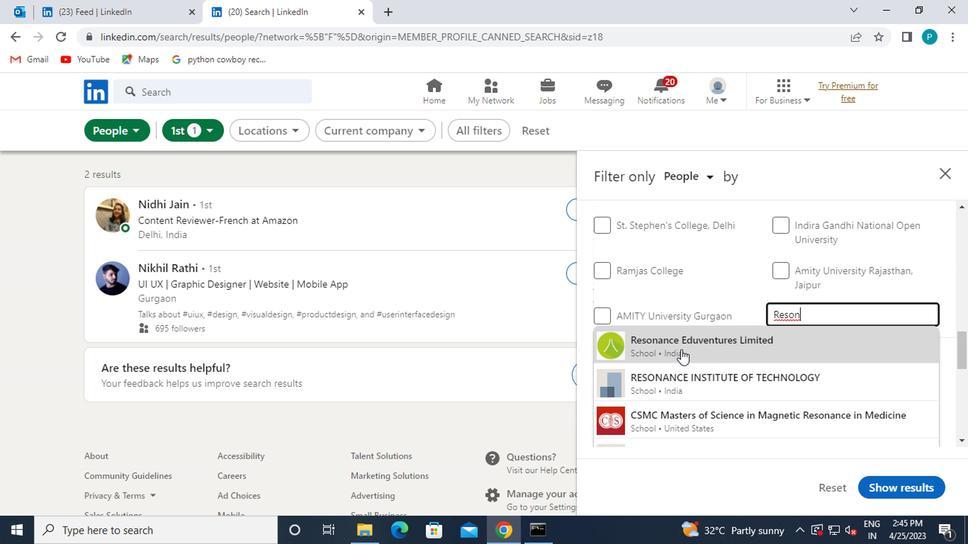 
Action: Mouse scrolled (677, 349) with delta (0, -1)
Screenshot: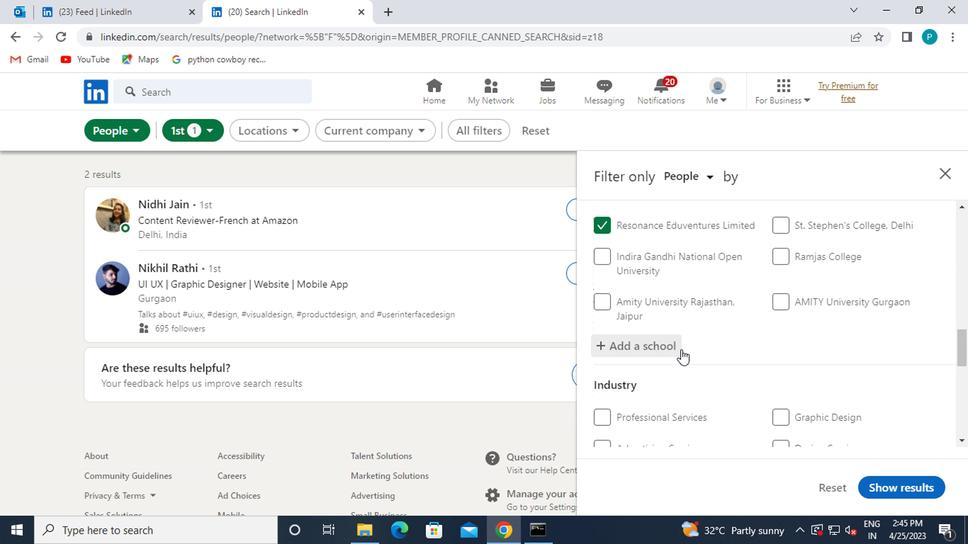 
Action: Mouse scrolled (677, 349) with delta (0, -1)
Screenshot: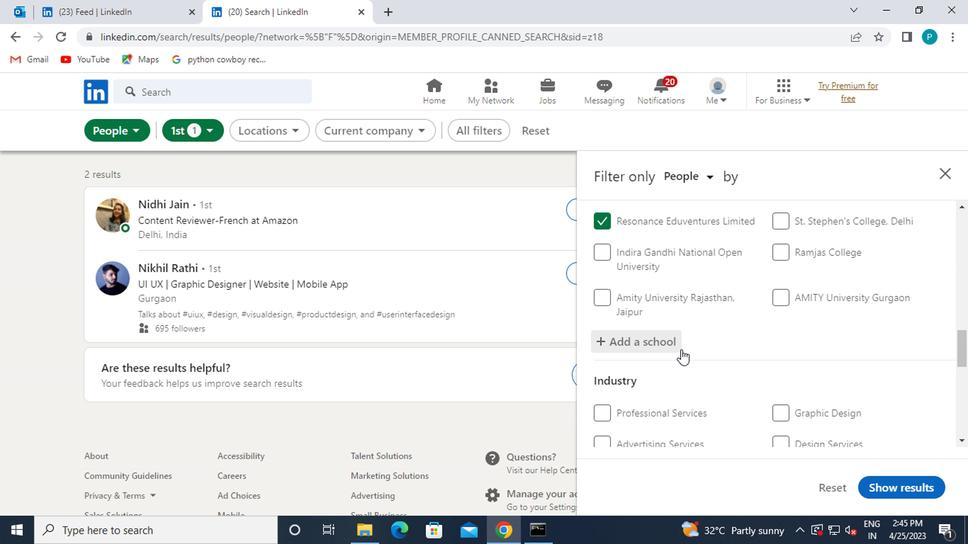 
Action: Mouse moved to (656, 342)
Screenshot: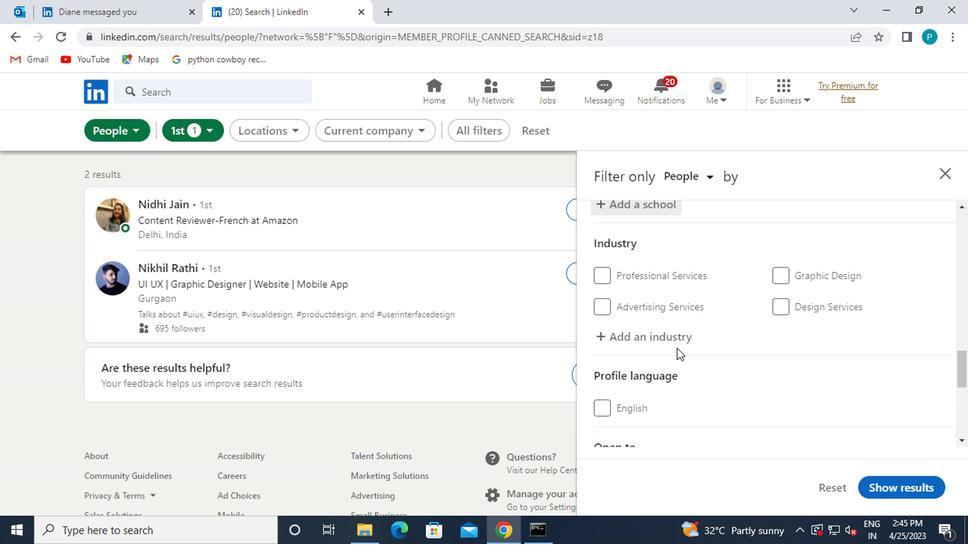 
Action: Mouse pressed left at (656, 342)
Screenshot: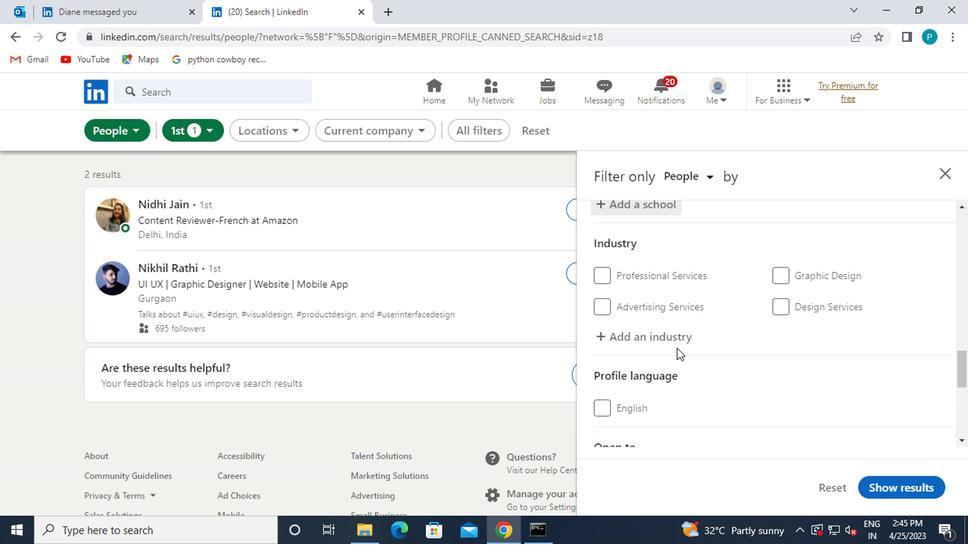 
Action: Key pressed NAT
Screenshot: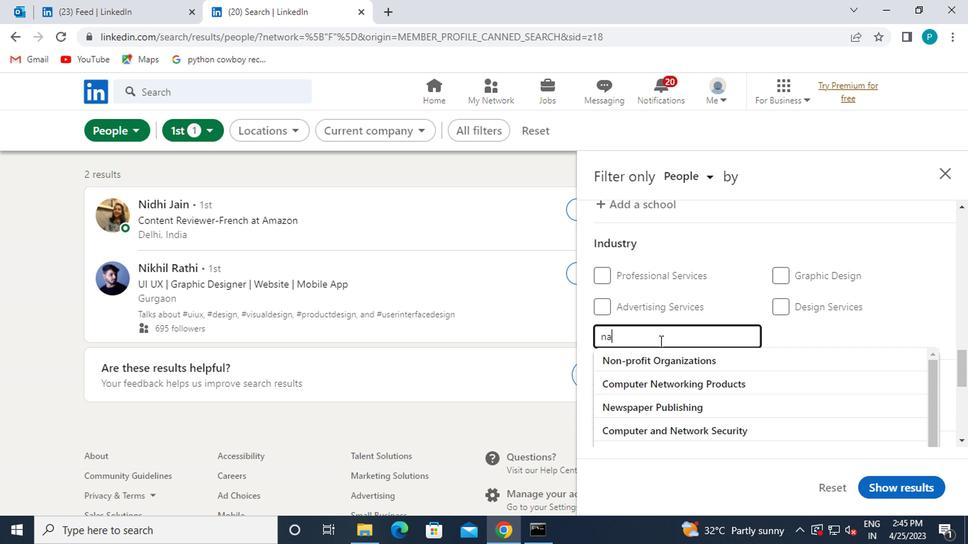 
Action: Mouse moved to (658, 392)
Screenshot: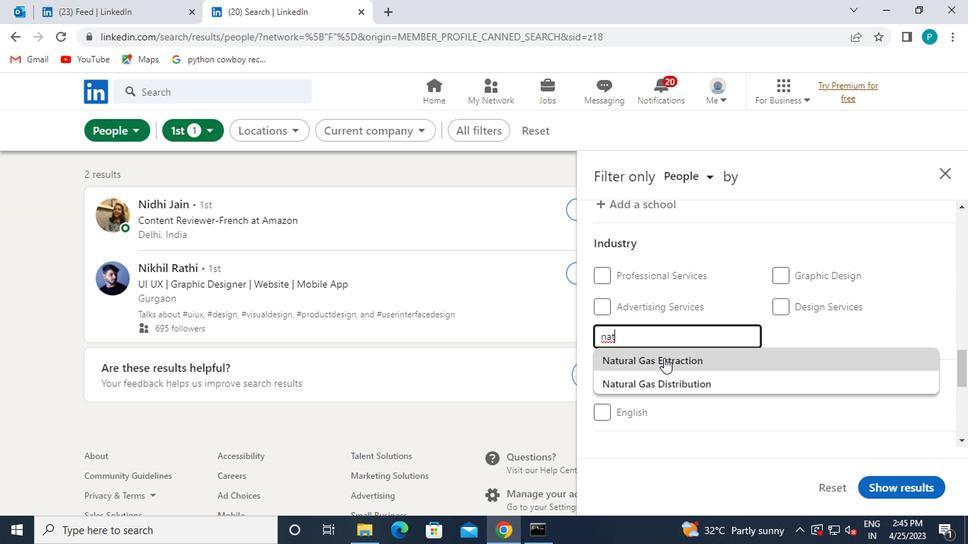 
Action: Mouse pressed left at (658, 392)
Screenshot: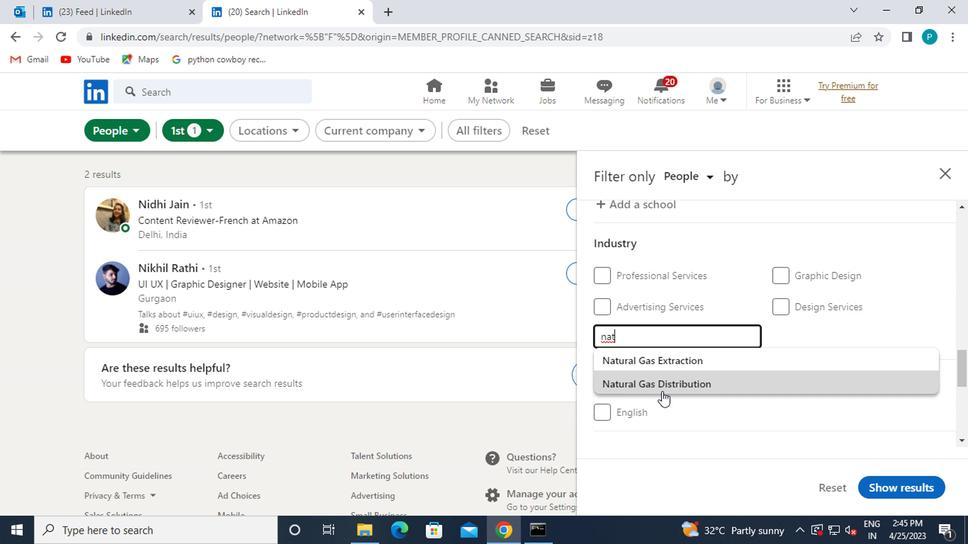 
Action: Mouse scrolled (658, 391) with delta (0, 0)
Screenshot: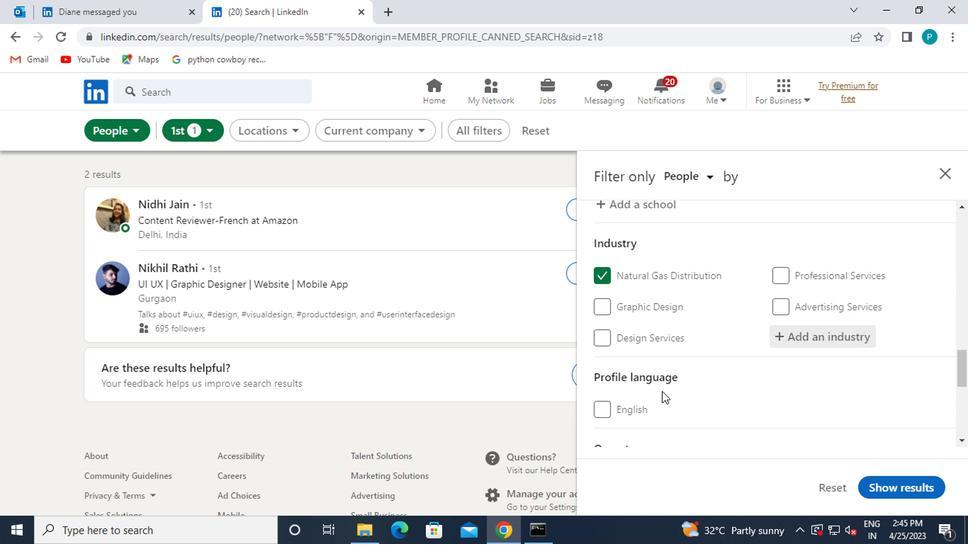 
Action: Mouse scrolled (658, 391) with delta (0, 0)
Screenshot: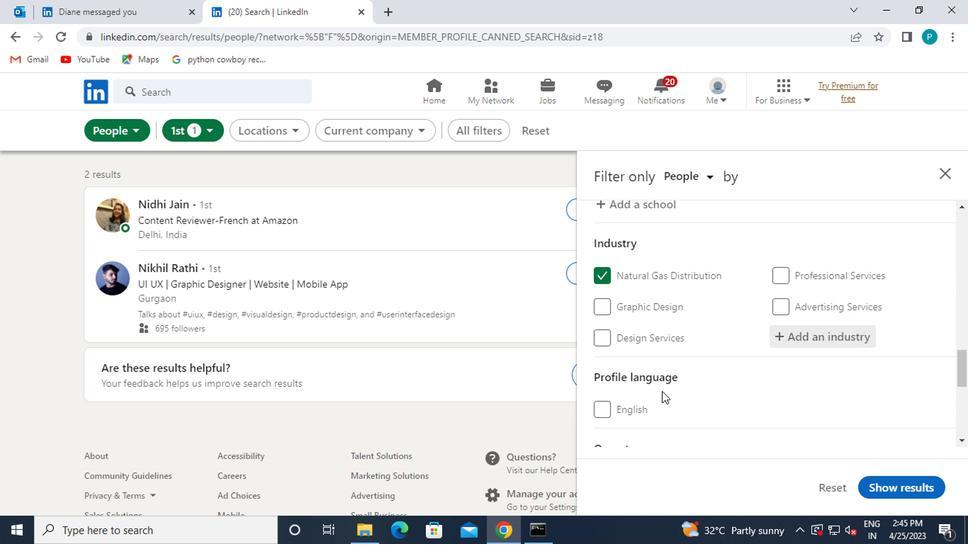 
Action: Mouse scrolled (658, 391) with delta (0, 0)
Screenshot: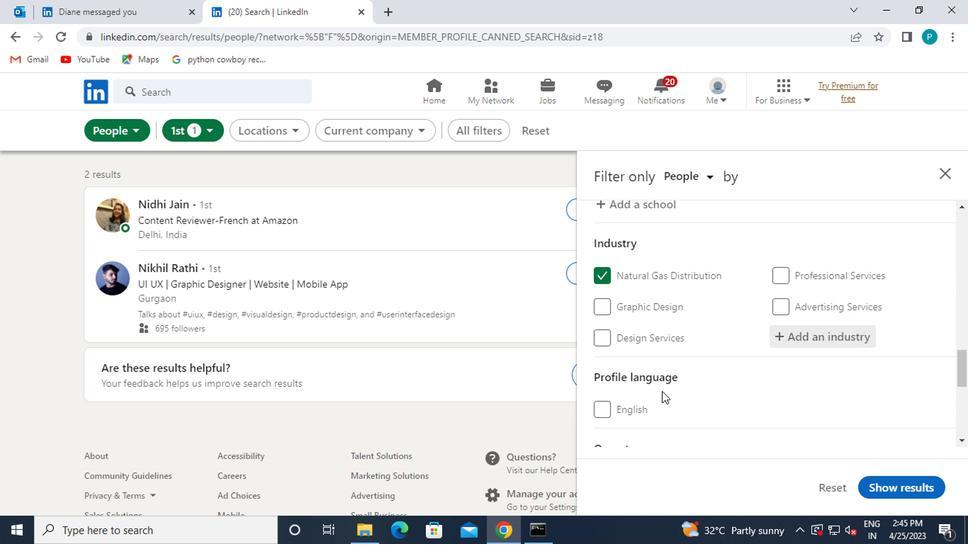 
Action: Mouse moved to (653, 342)
Screenshot: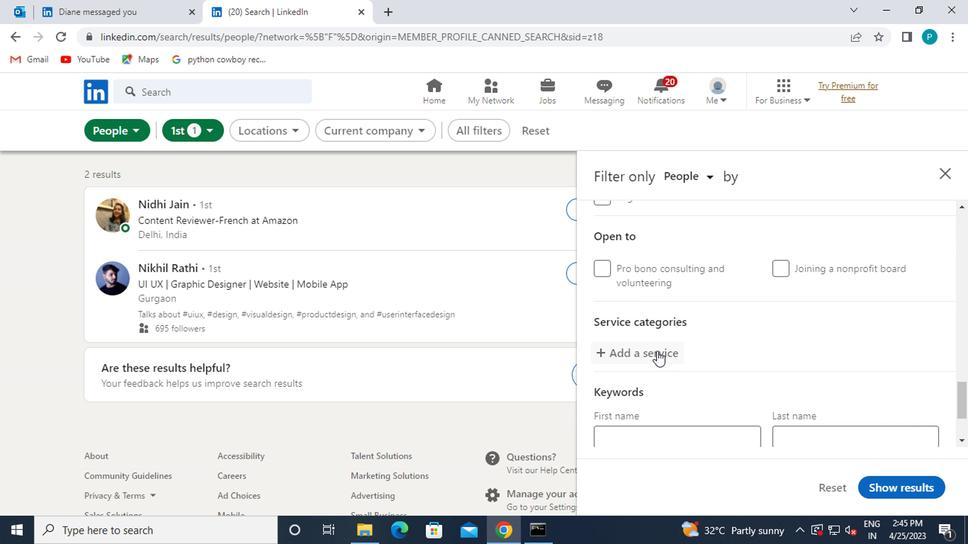 
Action: Mouse scrolled (653, 343) with delta (0, 1)
Screenshot: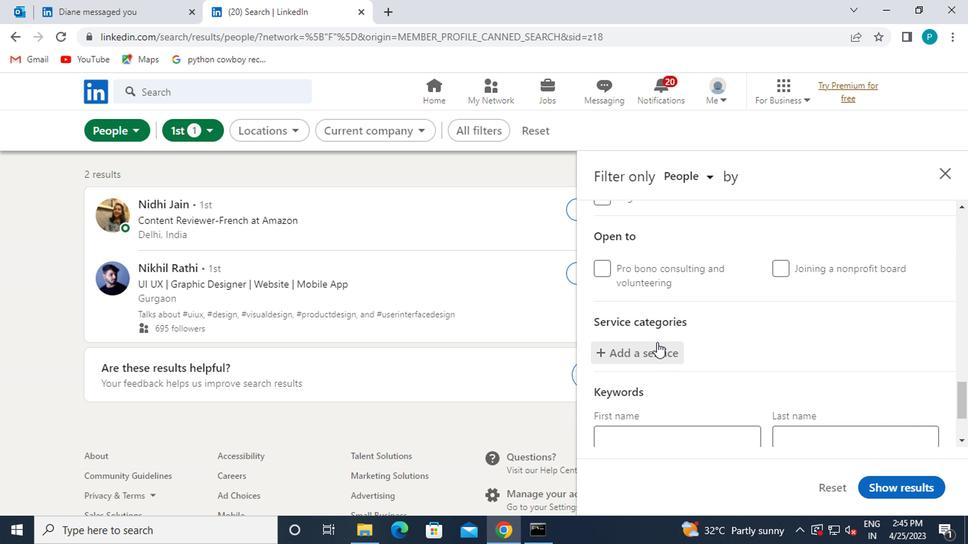 
Action: Mouse scrolled (653, 342) with delta (0, 0)
Screenshot: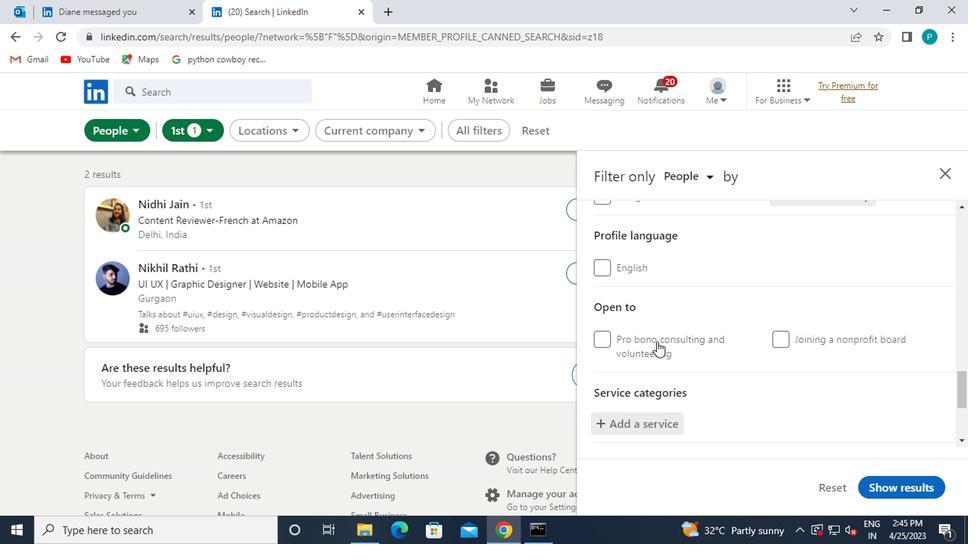 
Action: Mouse moved to (658, 344)
Screenshot: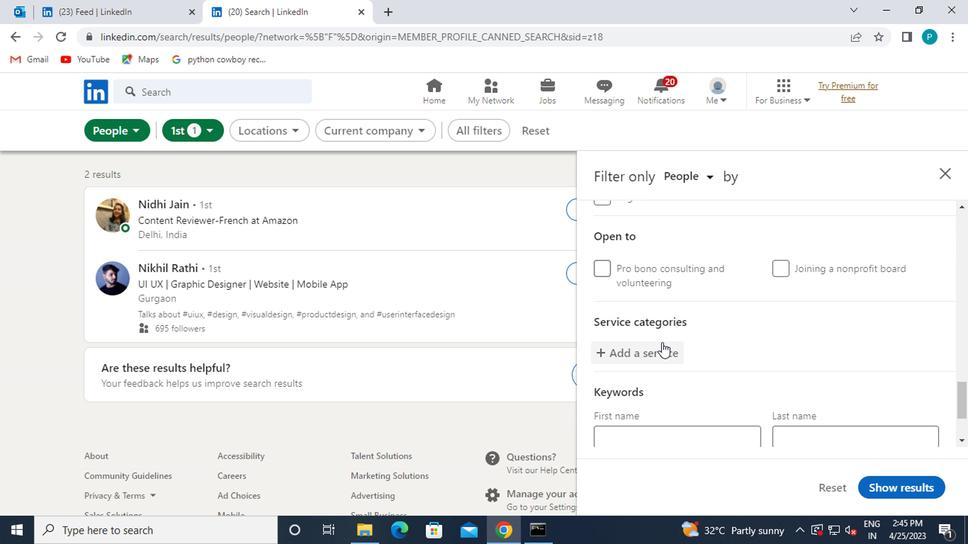 
Action: Mouse pressed left at (658, 344)
Screenshot: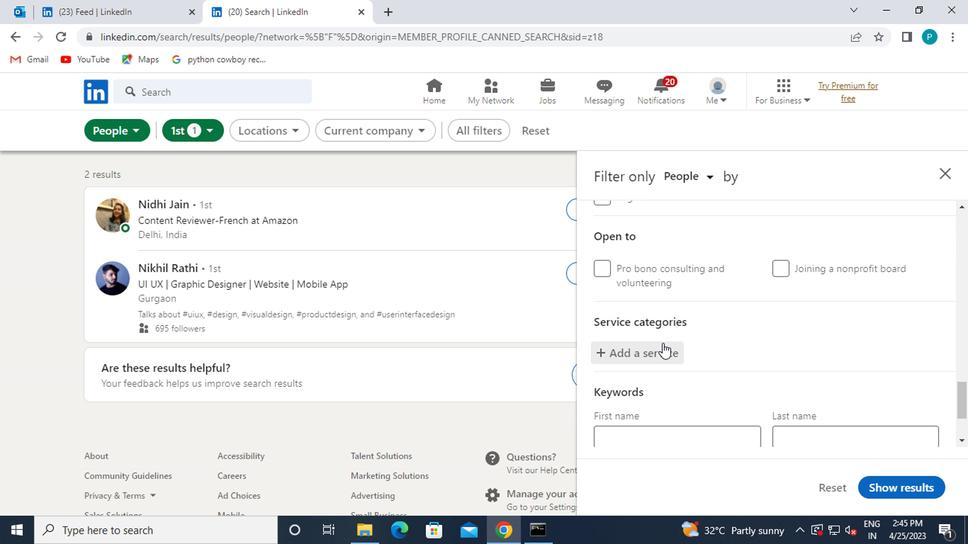 
Action: Key pressed <Key.caps_lock>A<Key.caps_lock>NE<Key.backspace>R<Key.backspace>DR
Screenshot: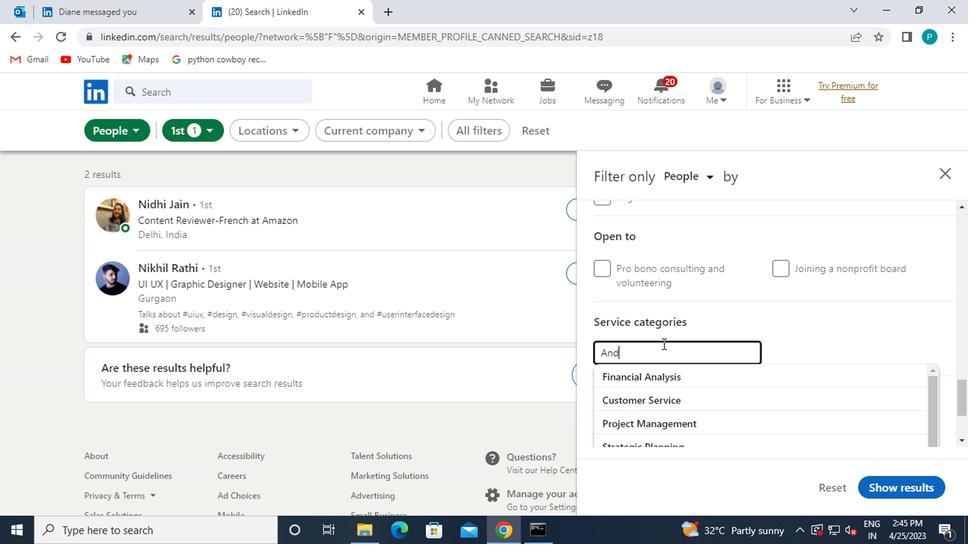 
Action: Mouse moved to (681, 380)
Screenshot: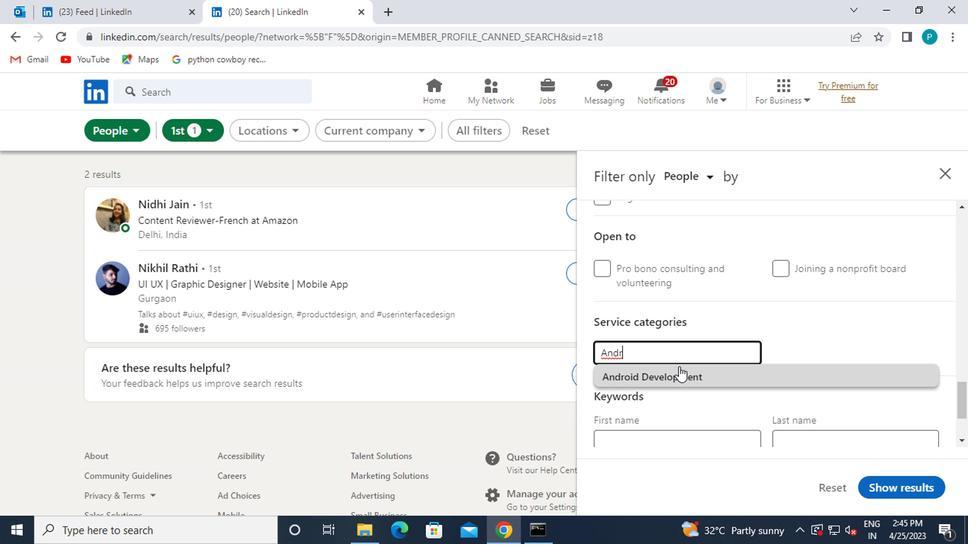 
Action: Mouse pressed left at (681, 380)
Screenshot: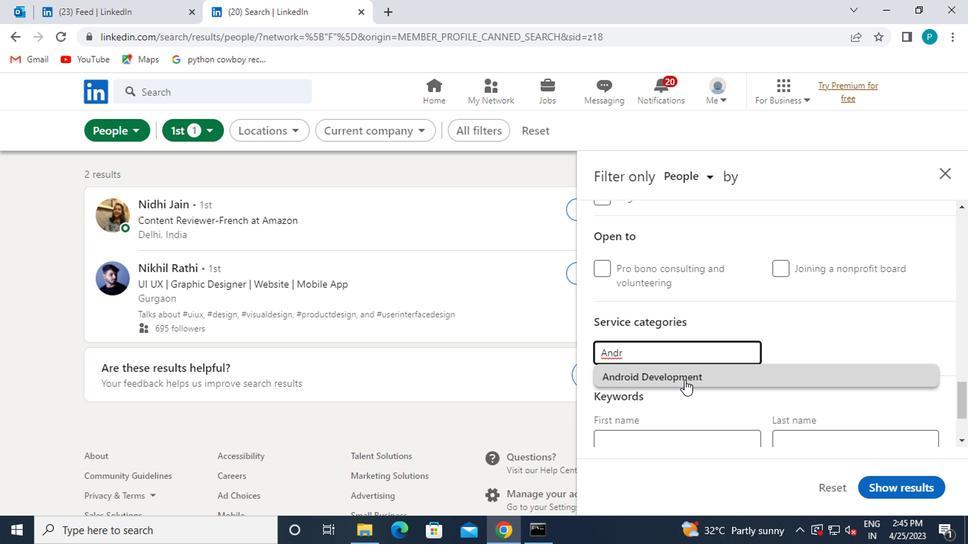 
Action: Mouse scrolled (681, 380) with delta (0, 0)
Screenshot: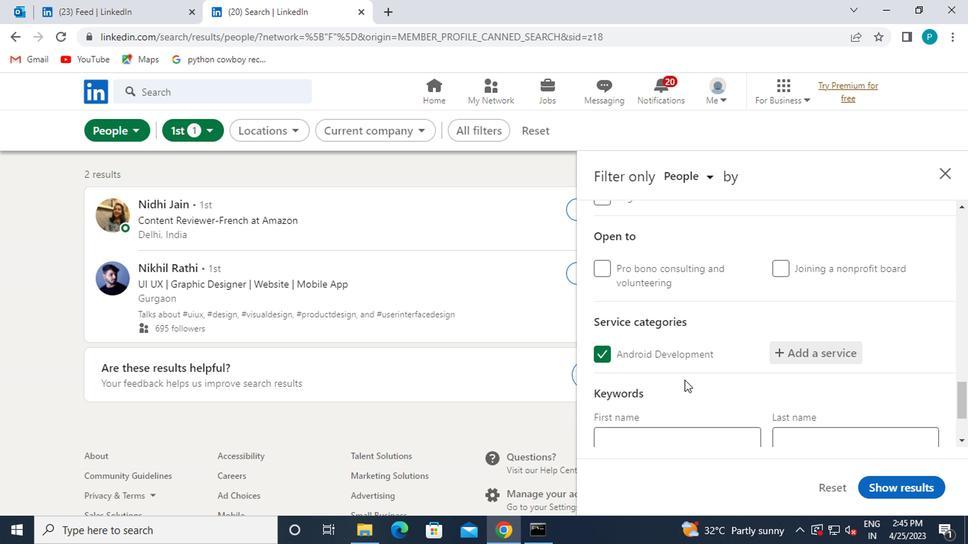 
Action: Mouse scrolled (681, 380) with delta (0, 0)
Screenshot: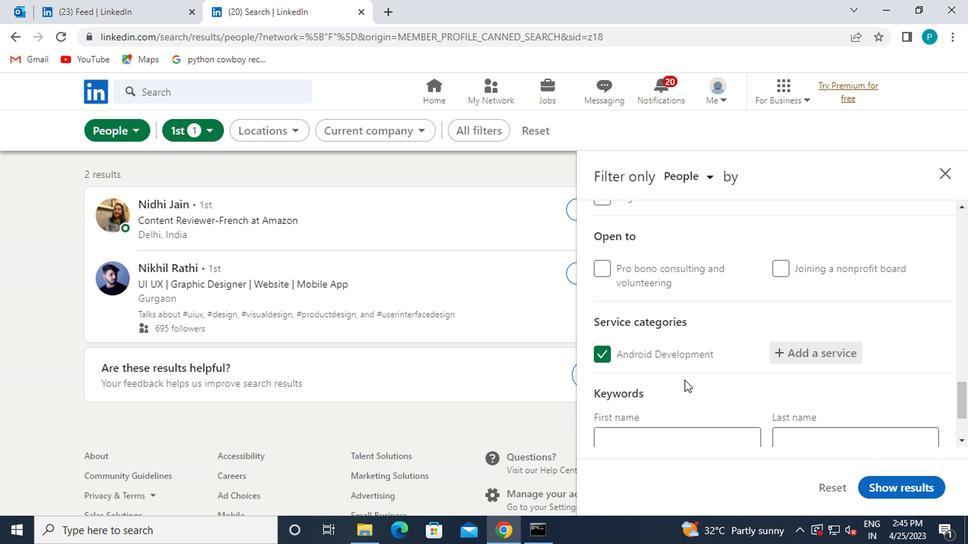 
Action: Mouse scrolled (681, 380) with delta (0, 0)
Screenshot: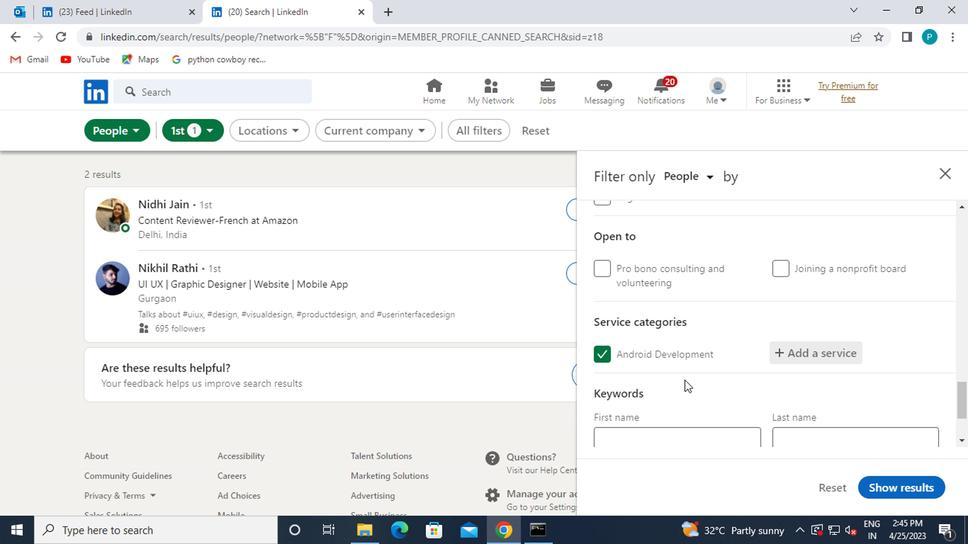 
Action: Mouse moved to (654, 385)
Screenshot: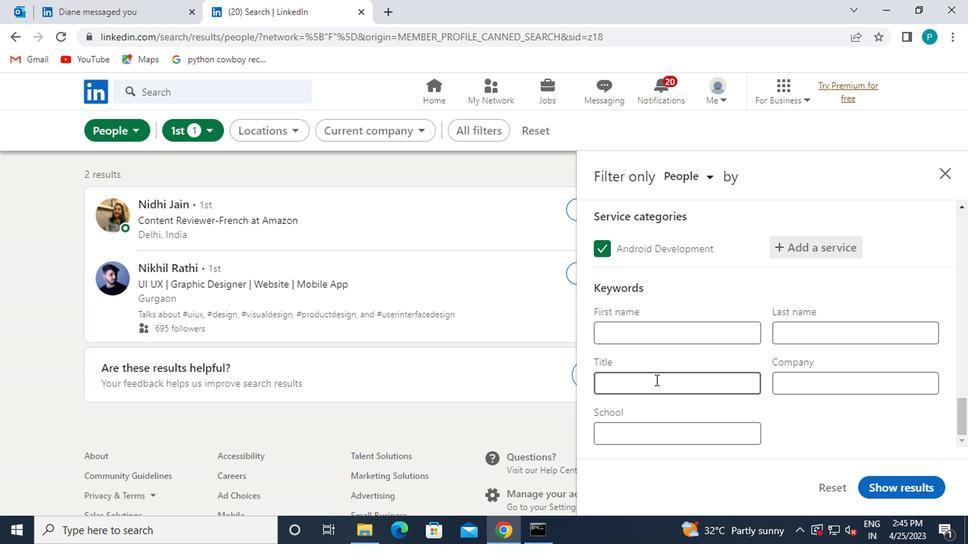
Action: Mouse pressed left at (654, 385)
Screenshot: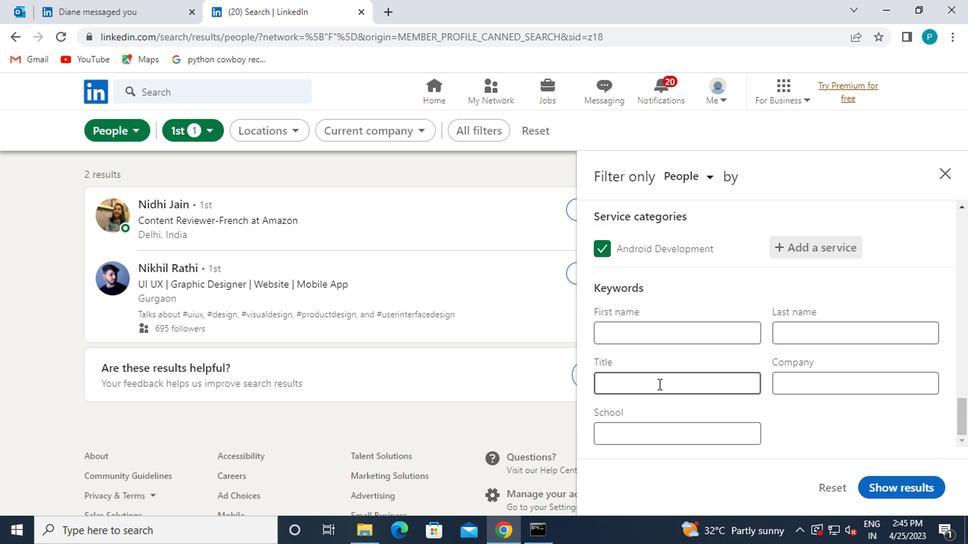 
Action: Key pressed <Key.caps_lock>C<Key.caps_lock>OURIER
Screenshot: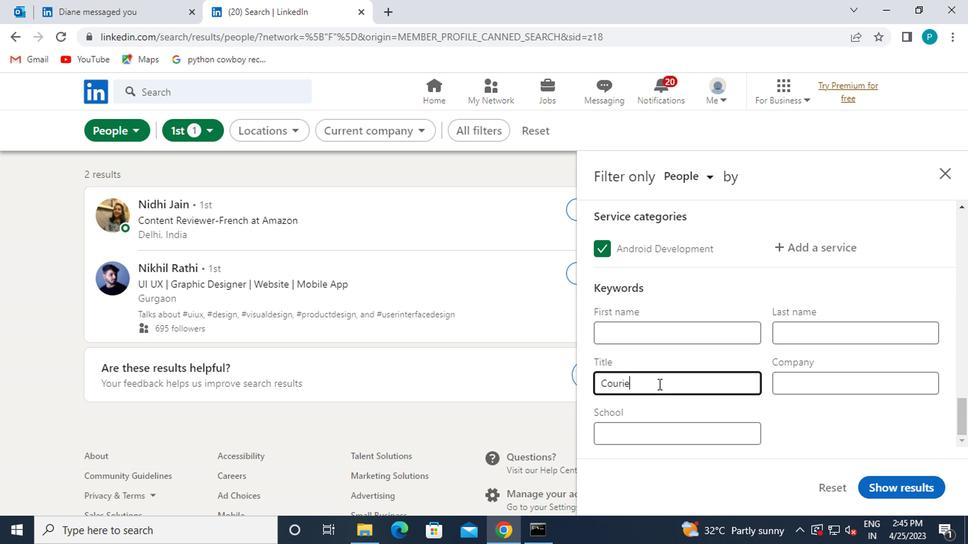
Action: Mouse moved to (652, 404)
Screenshot: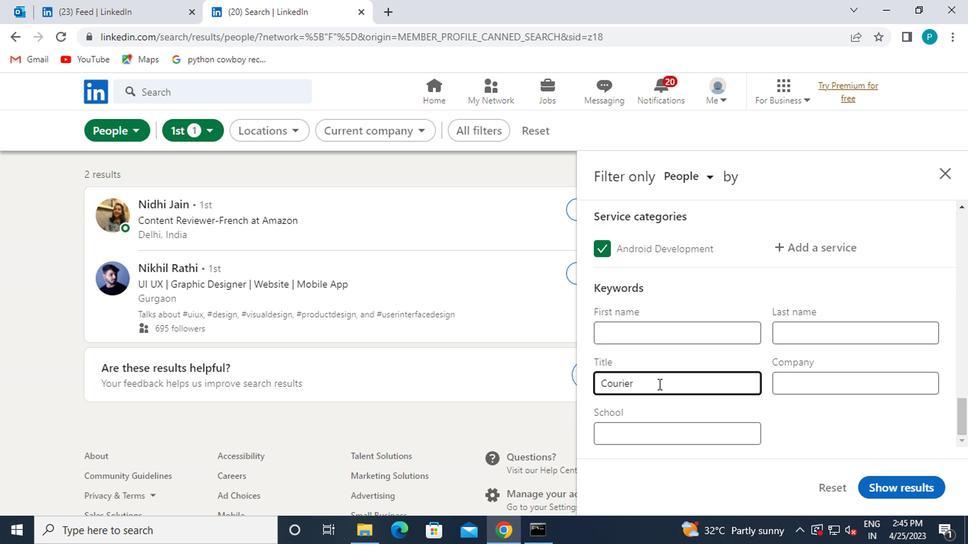
Action: Mouse scrolled (652, 404) with delta (0, 0)
Screenshot: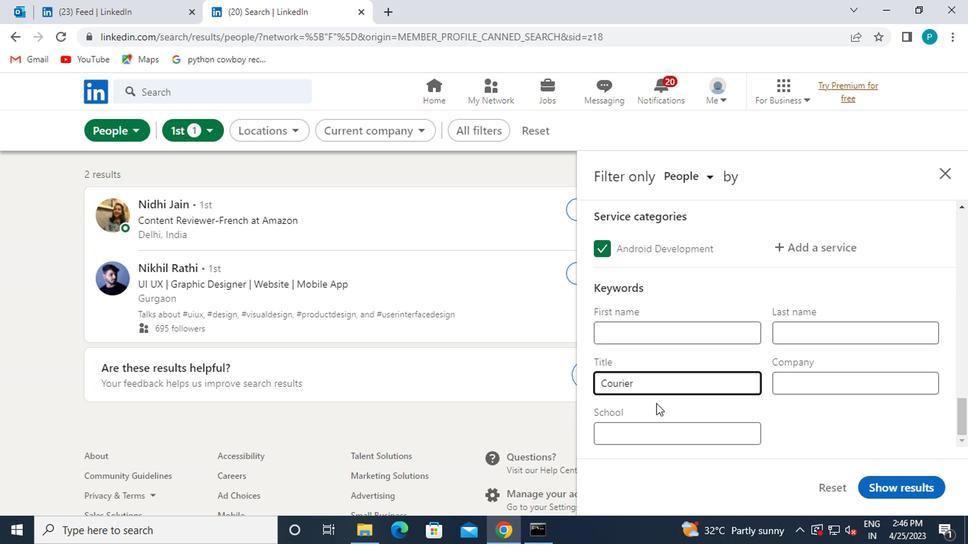 
Action: Mouse moved to (895, 484)
Screenshot: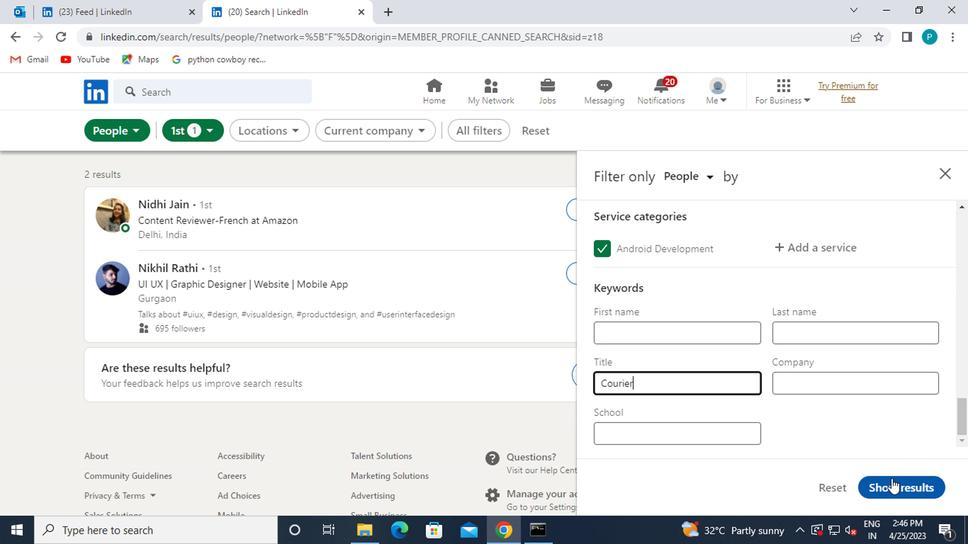 
Action: Mouse pressed left at (895, 484)
Screenshot: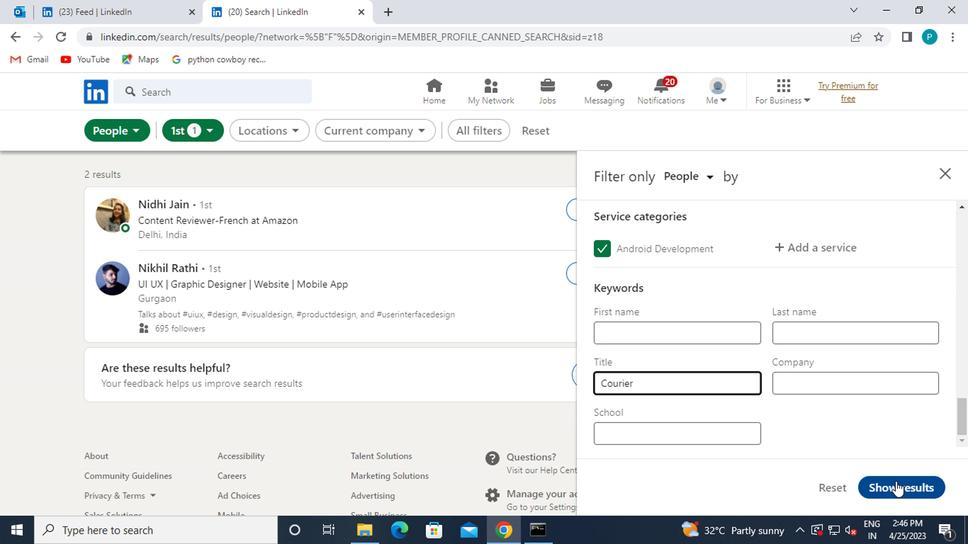 
Action: Mouse moved to (897, 484)
Screenshot: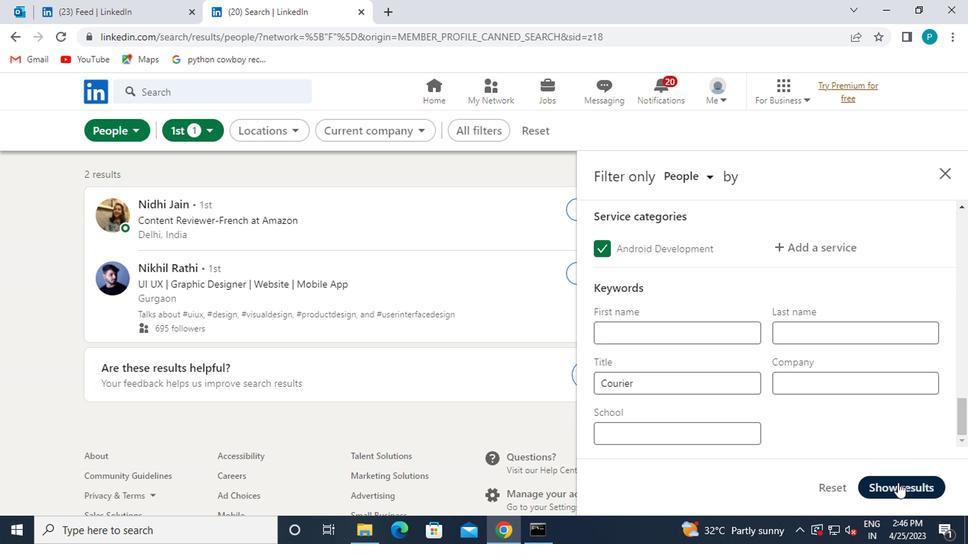 
